 Task: Create a due date automation trigger when advanced on, on the monday of the week before a card is due add fields with custom field "Resume" set to a number greater than 1 and greater than 10 at 11:00 AM.
Action: Mouse moved to (1395, 112)
Screenshot: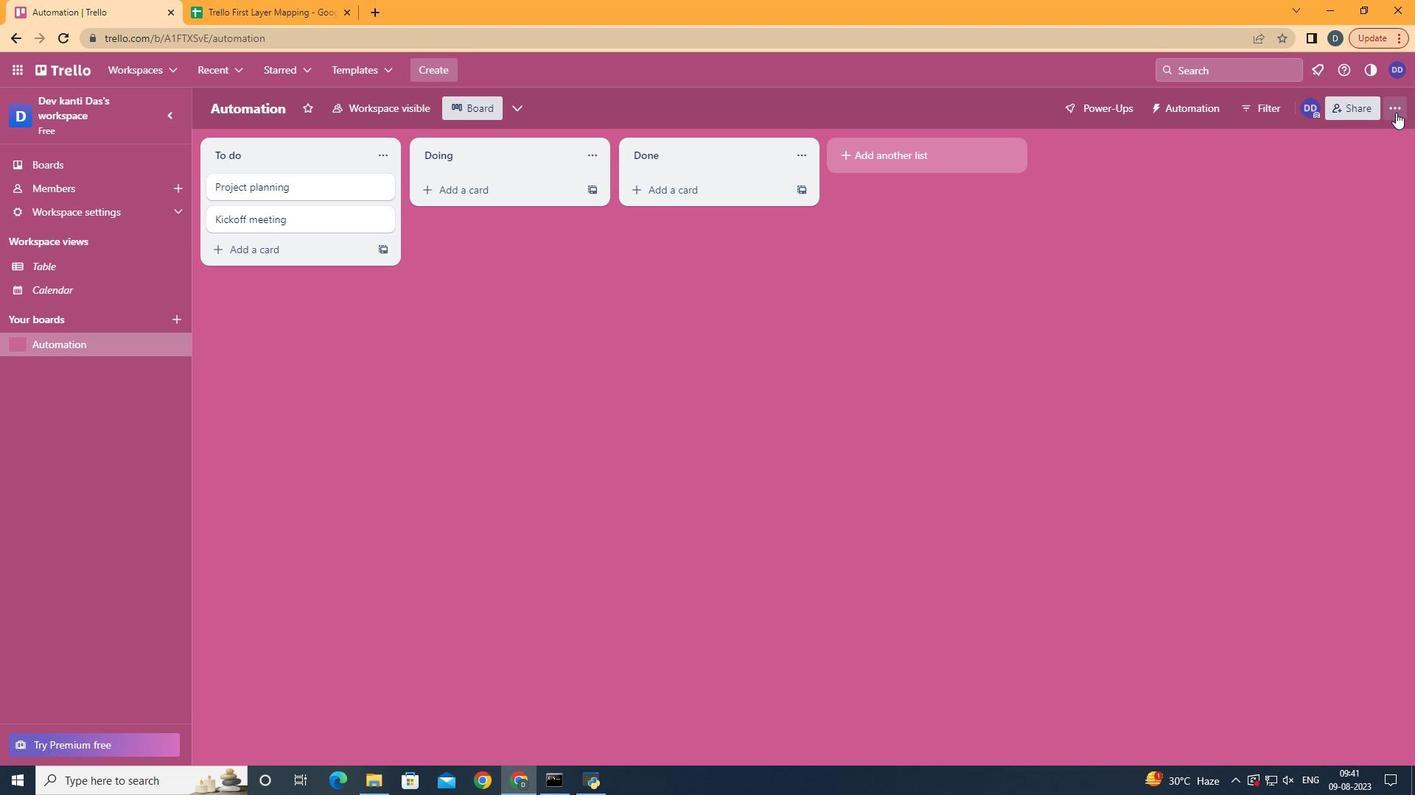 
Action: Mouse pressed left at (1395, 112)
Screenshot: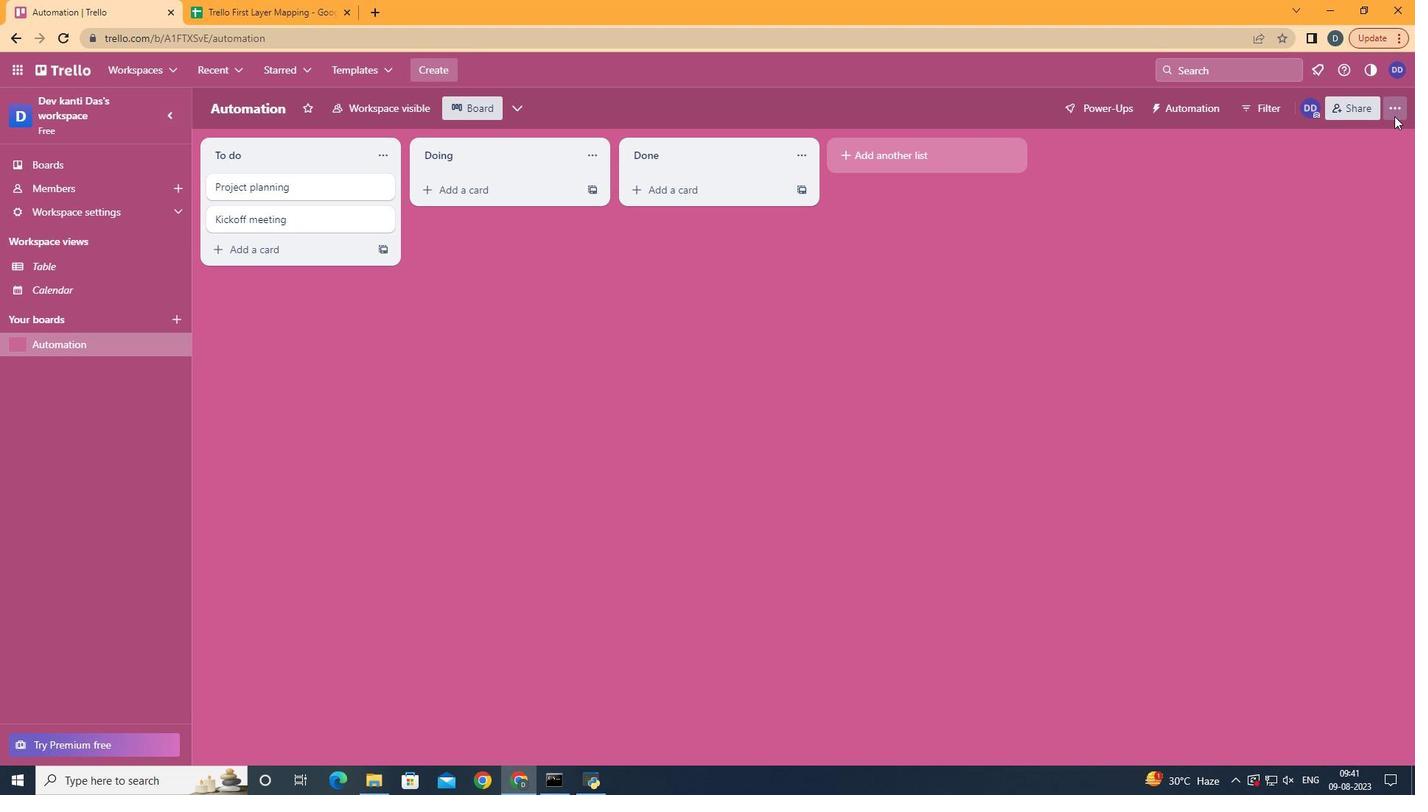 
Action: Mouse moved to (1288, 332)
Screenshot: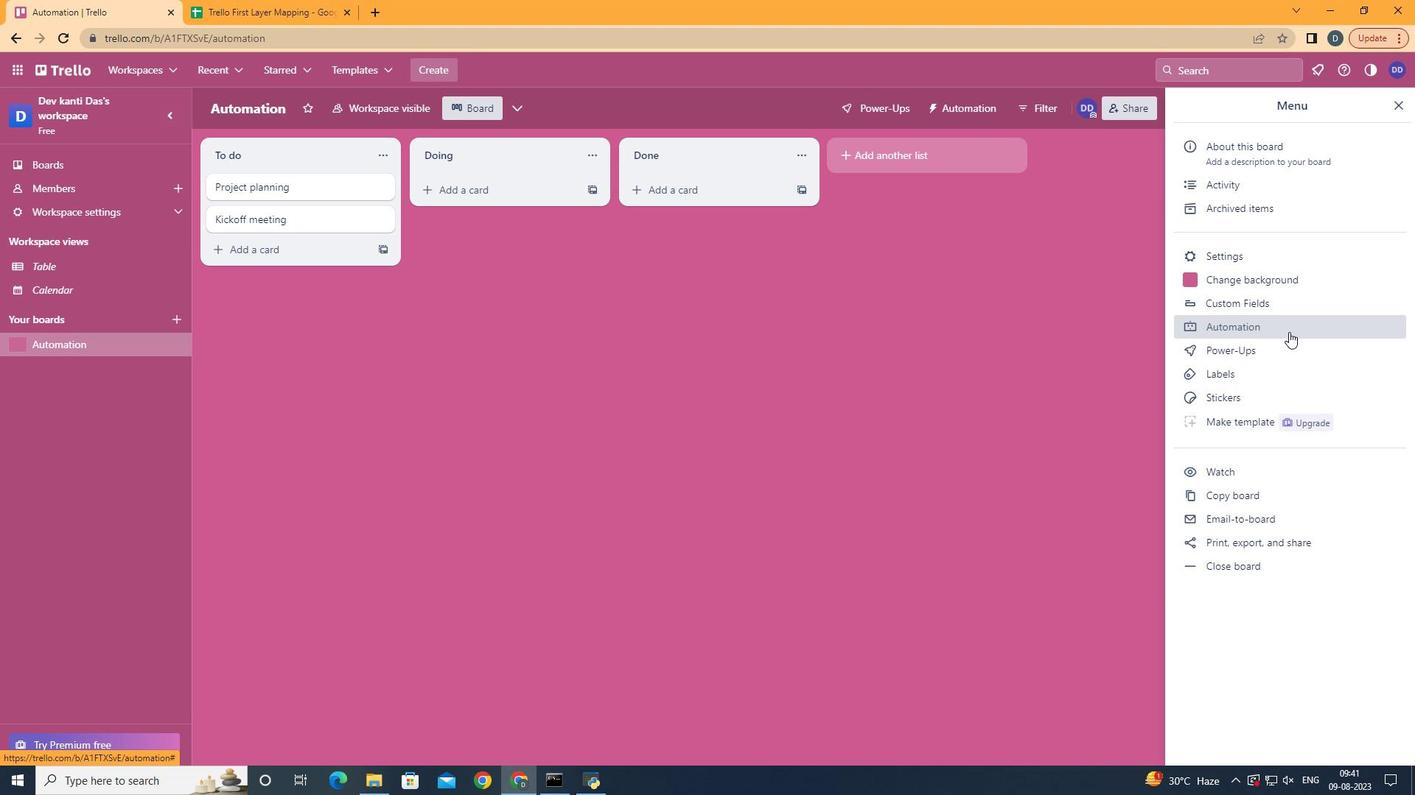 
Action: Mouse pressed left at (1288, 332)
Screenshot: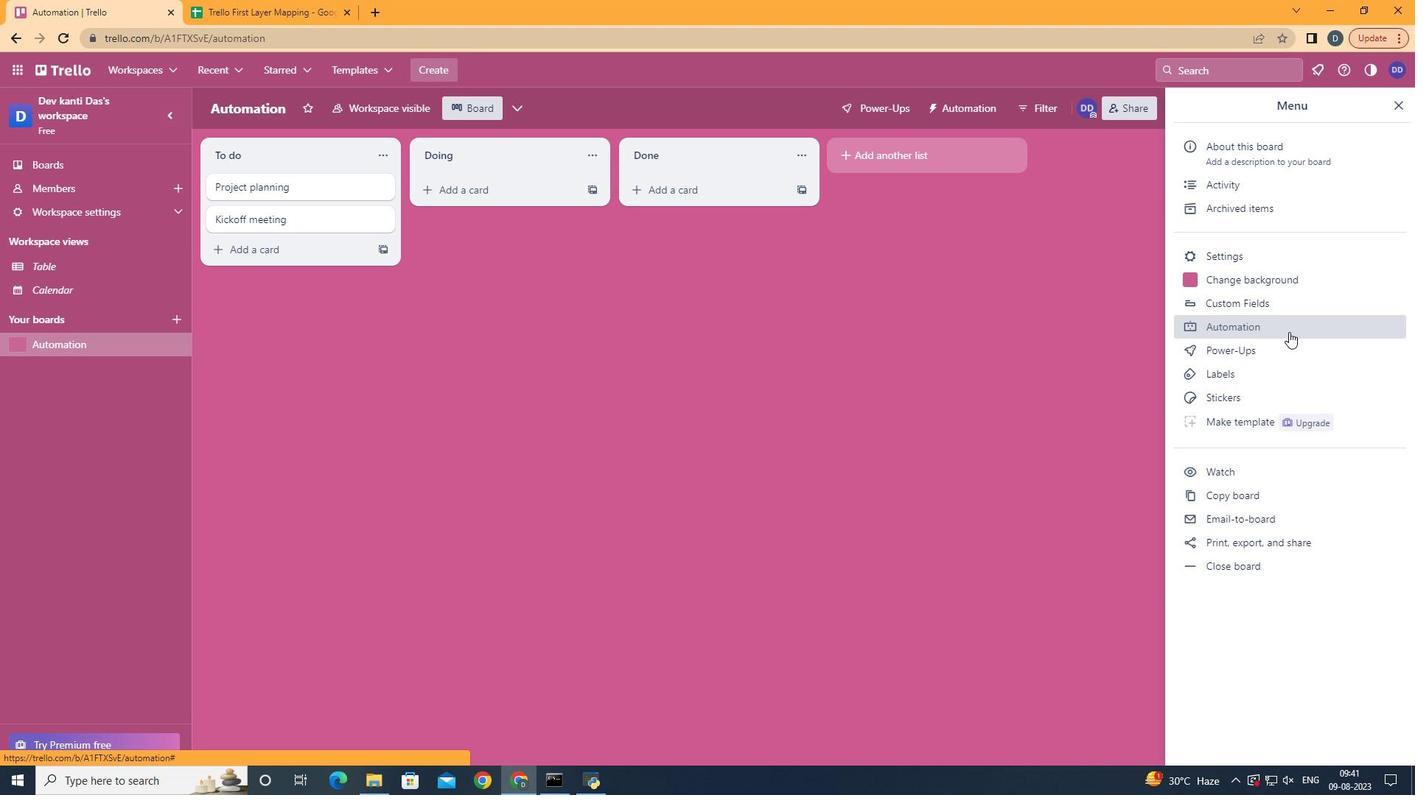
Action: Mouse moved to (268, 297)
Screenshot: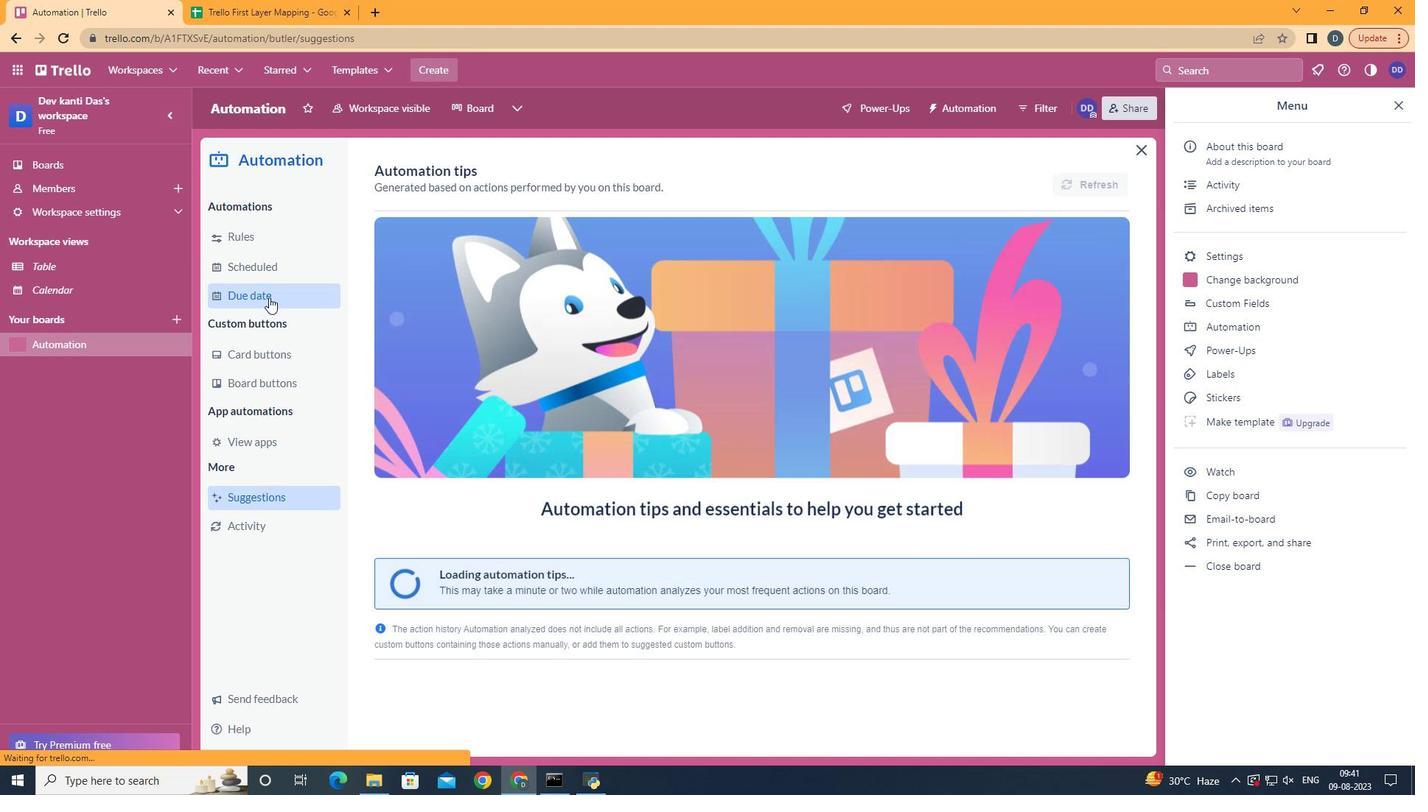 
Action: Mouse pressed left at (268, 297)
Screenshot: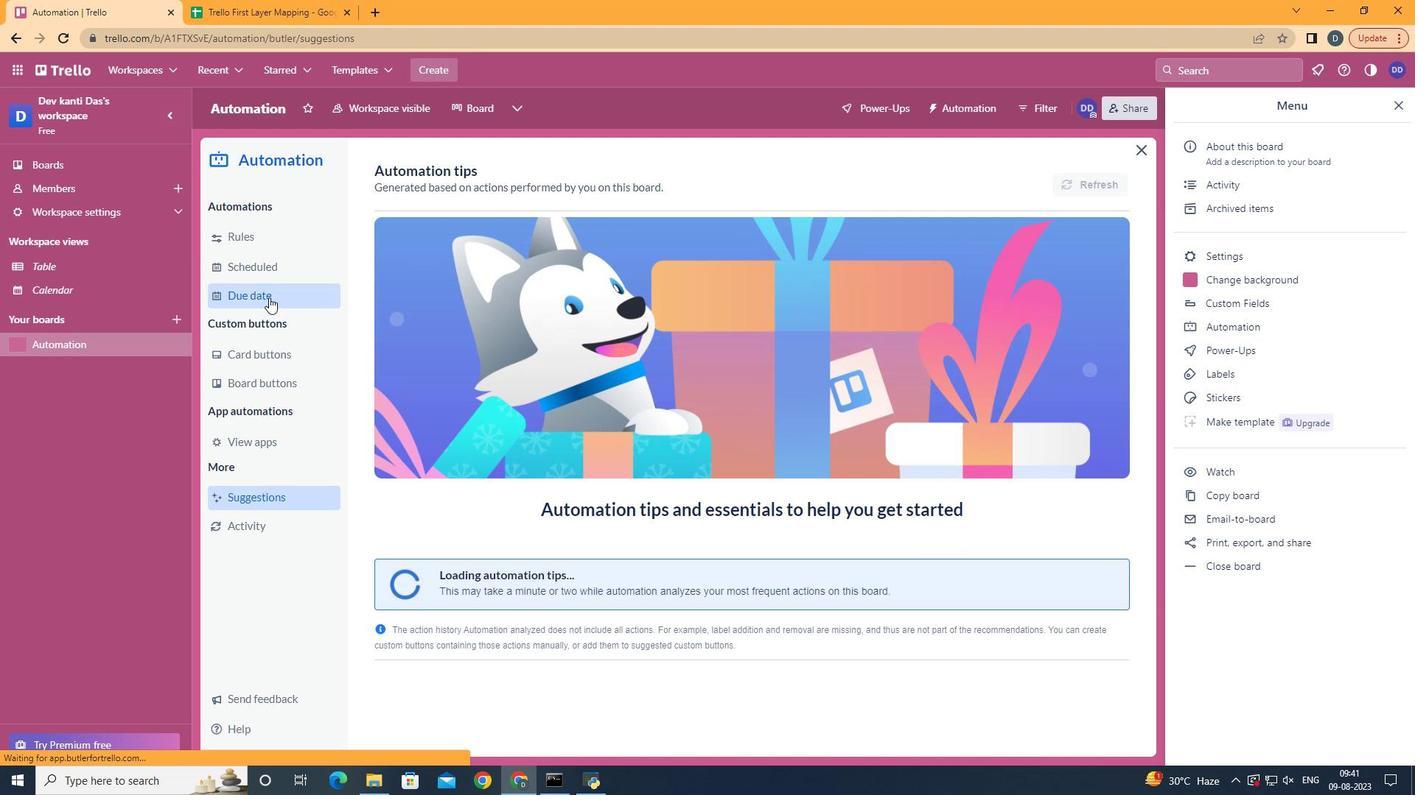 
Action: Mouse moved to (1033, 173)
Screenshot: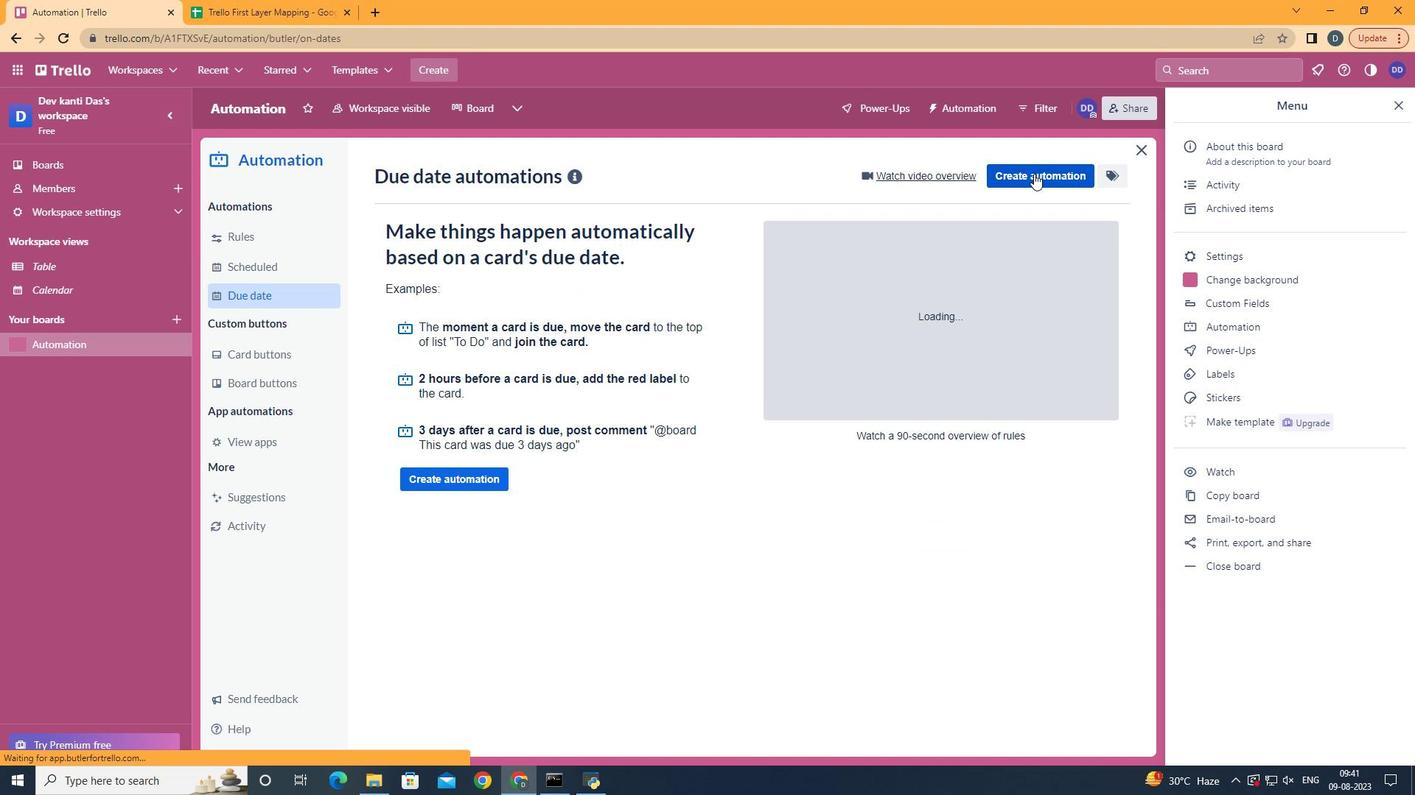 
Action: Mouse pressed left at (1033, 173)
Screenshot: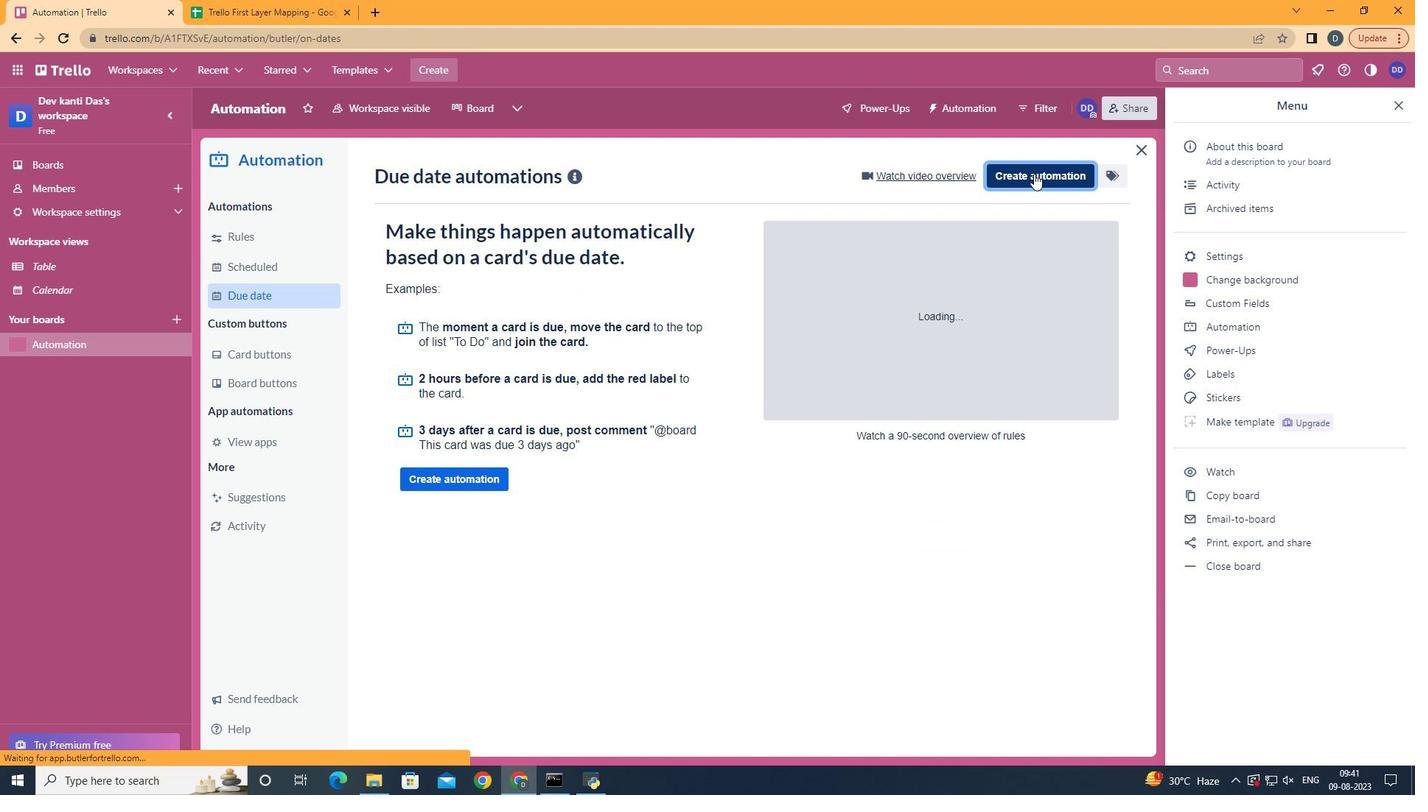 
Action: Mouse moved to (741, 308)
Screenshot: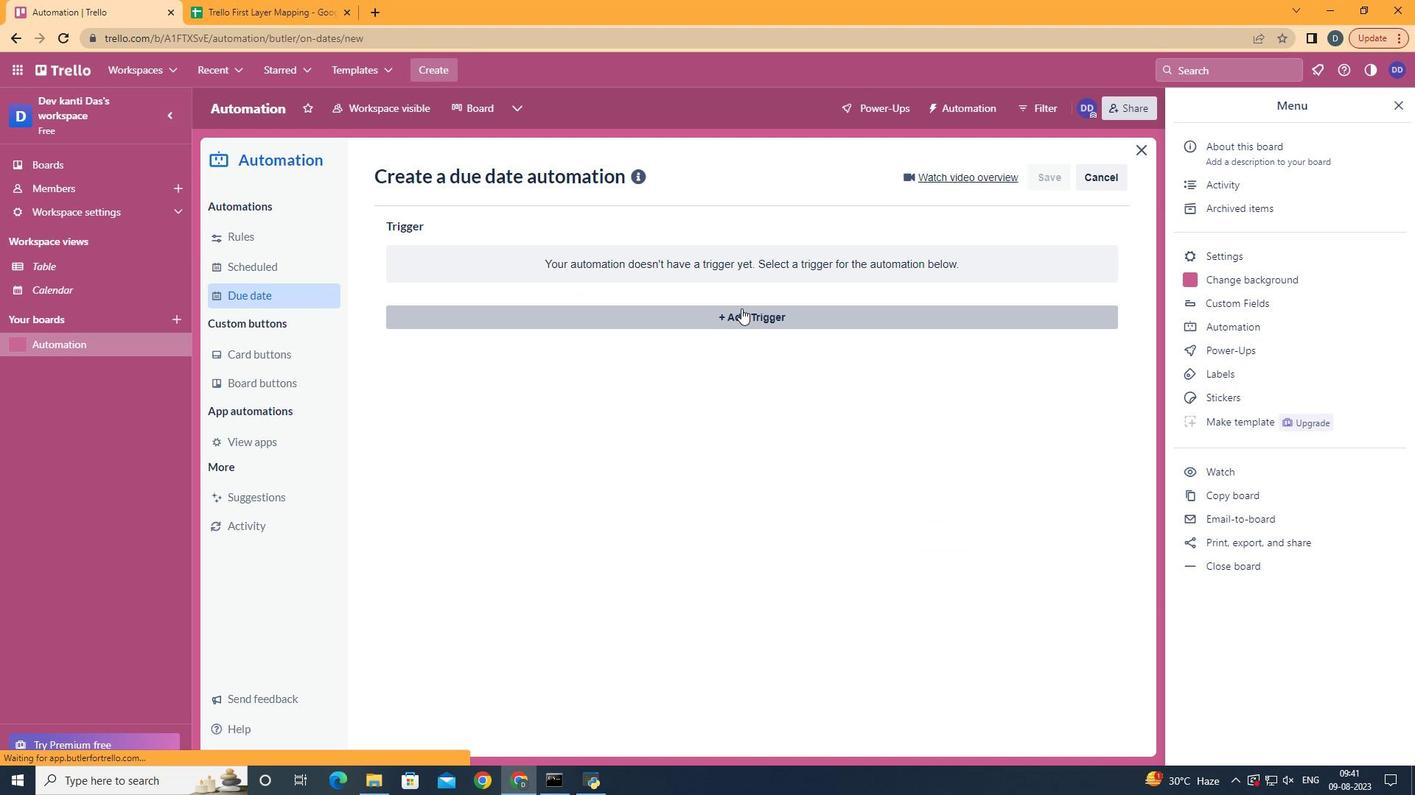 
Action: Mouse pressed left at (741, 308)
Screenshot: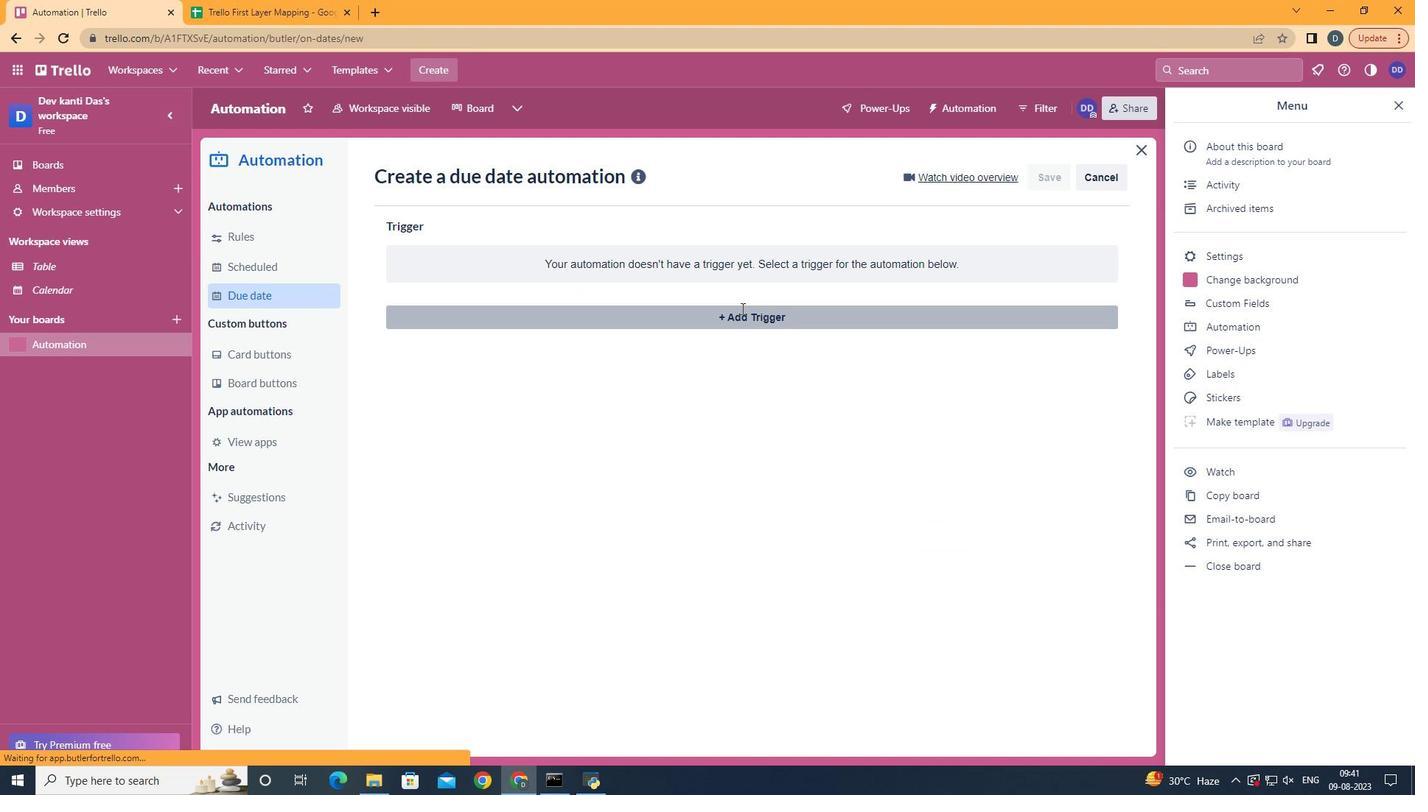 
Action: Mouse moved to (511, 713)
Screenshot: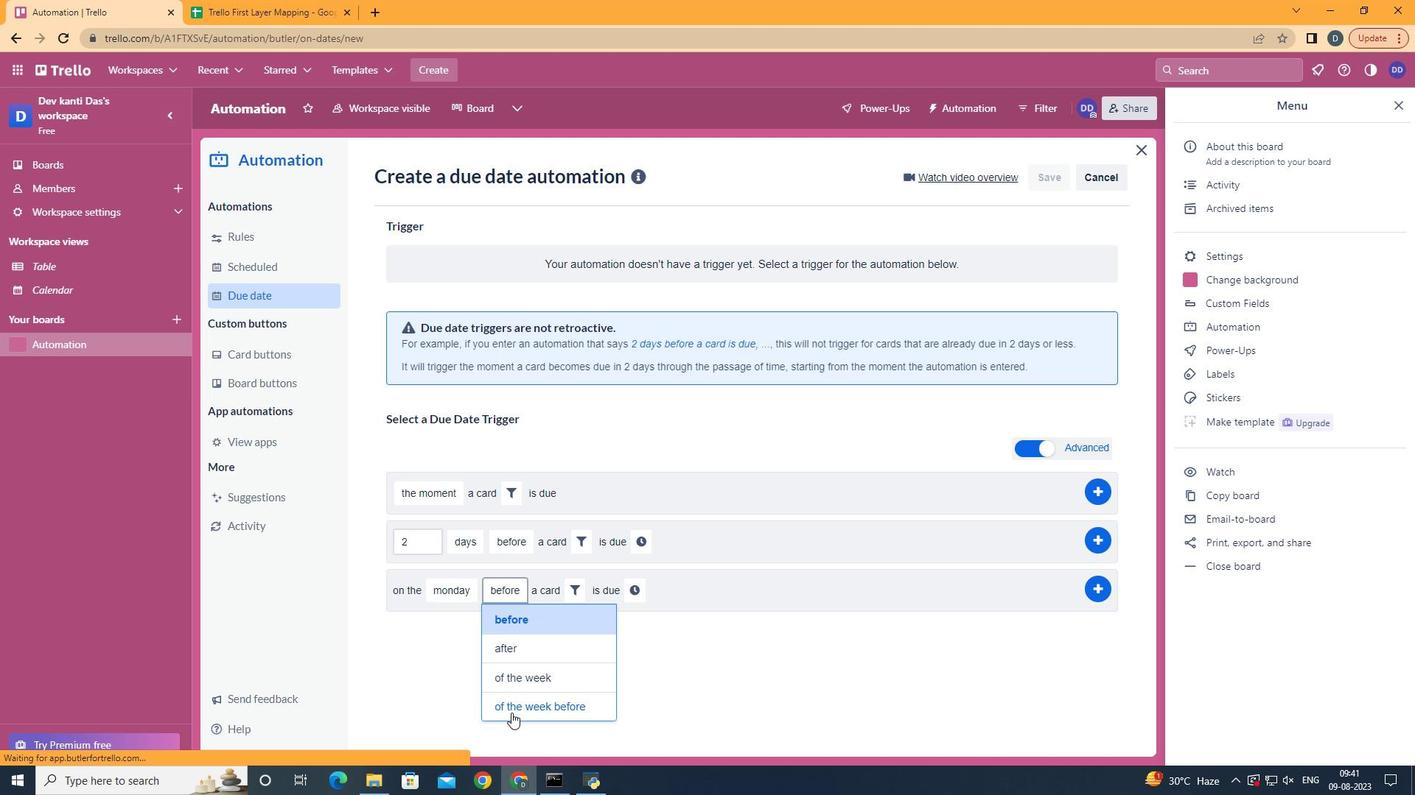 
Action: Mouse pressed left at (511, 713)
Screenshot: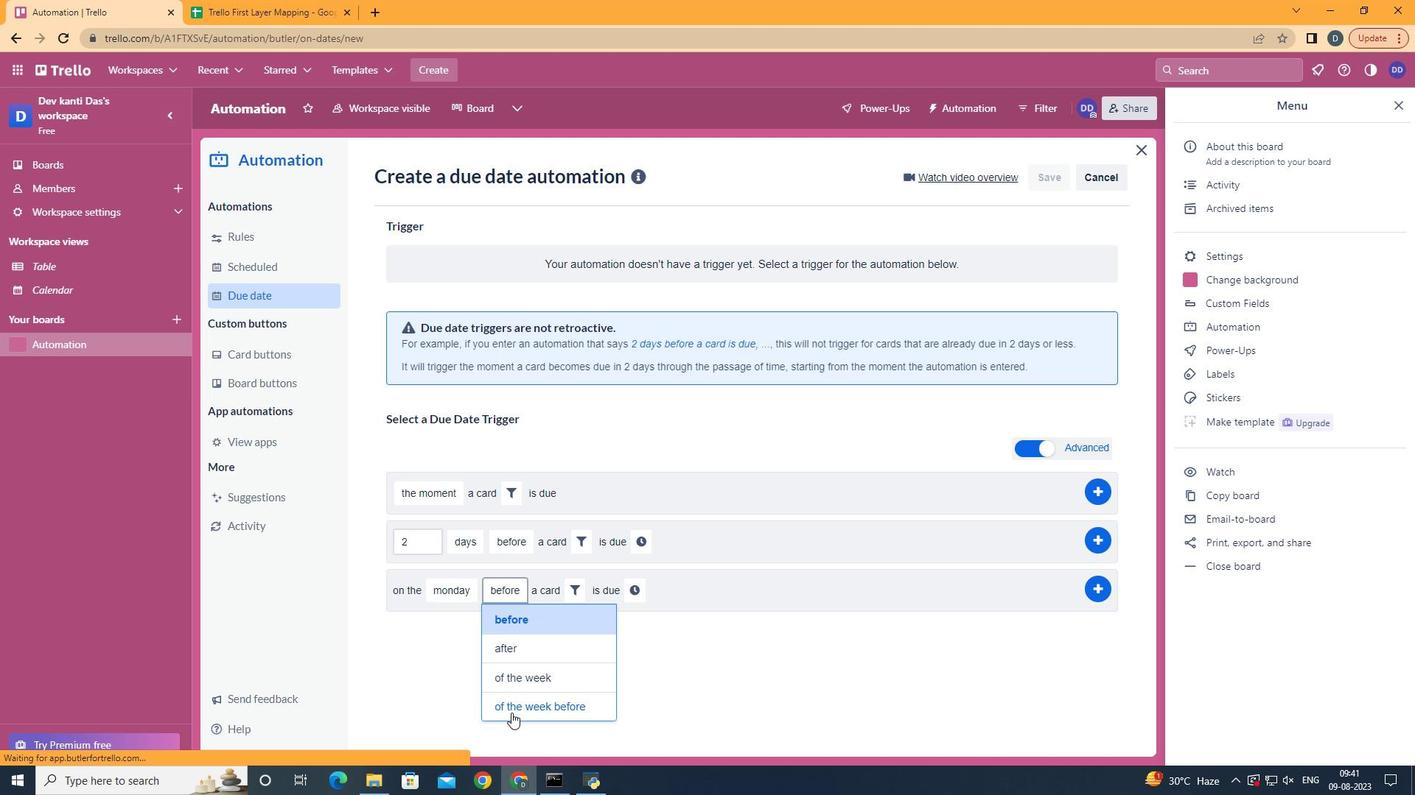
Action: Mouse moved to (634, 597)
Screenshot: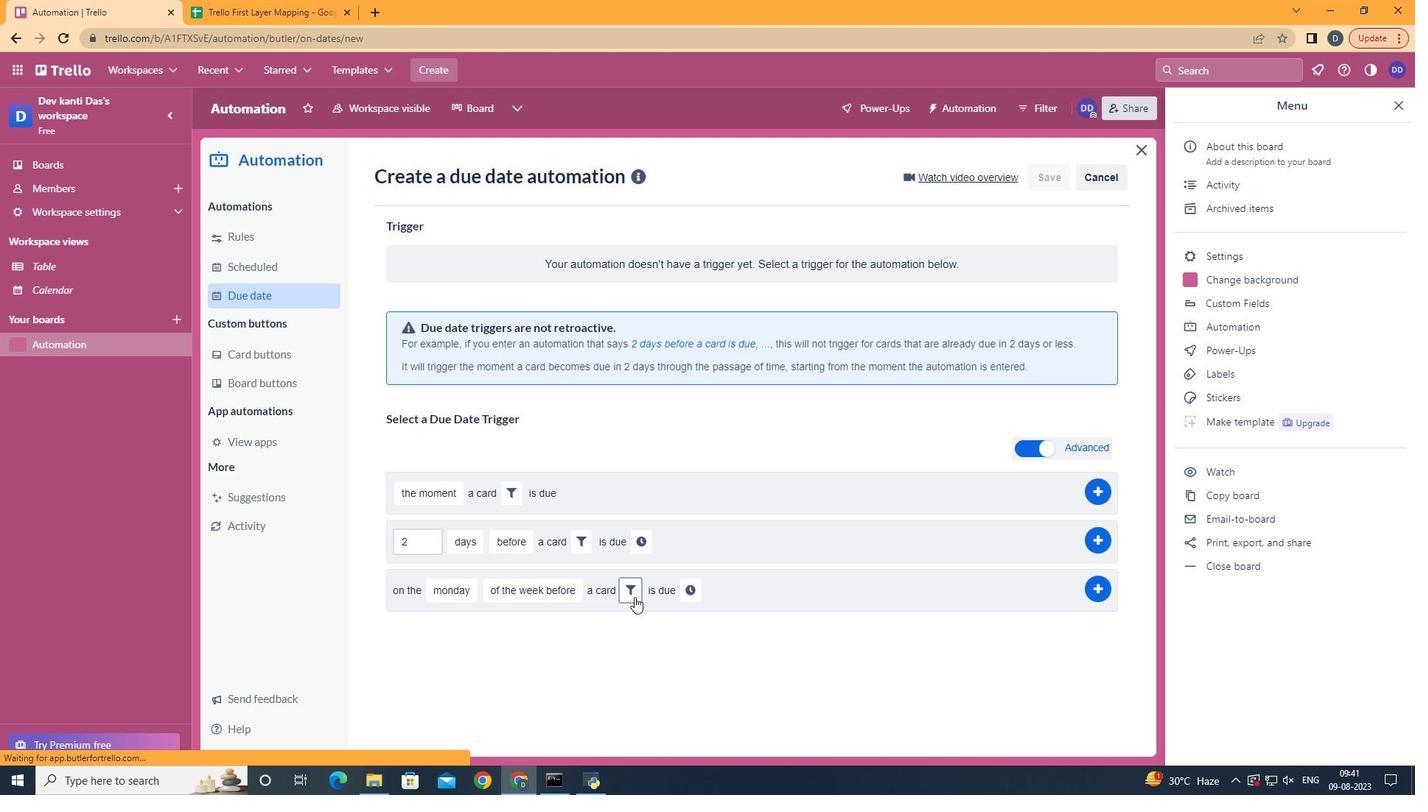 
Action: Mouse pressed left at (634, 597)
Screenshot: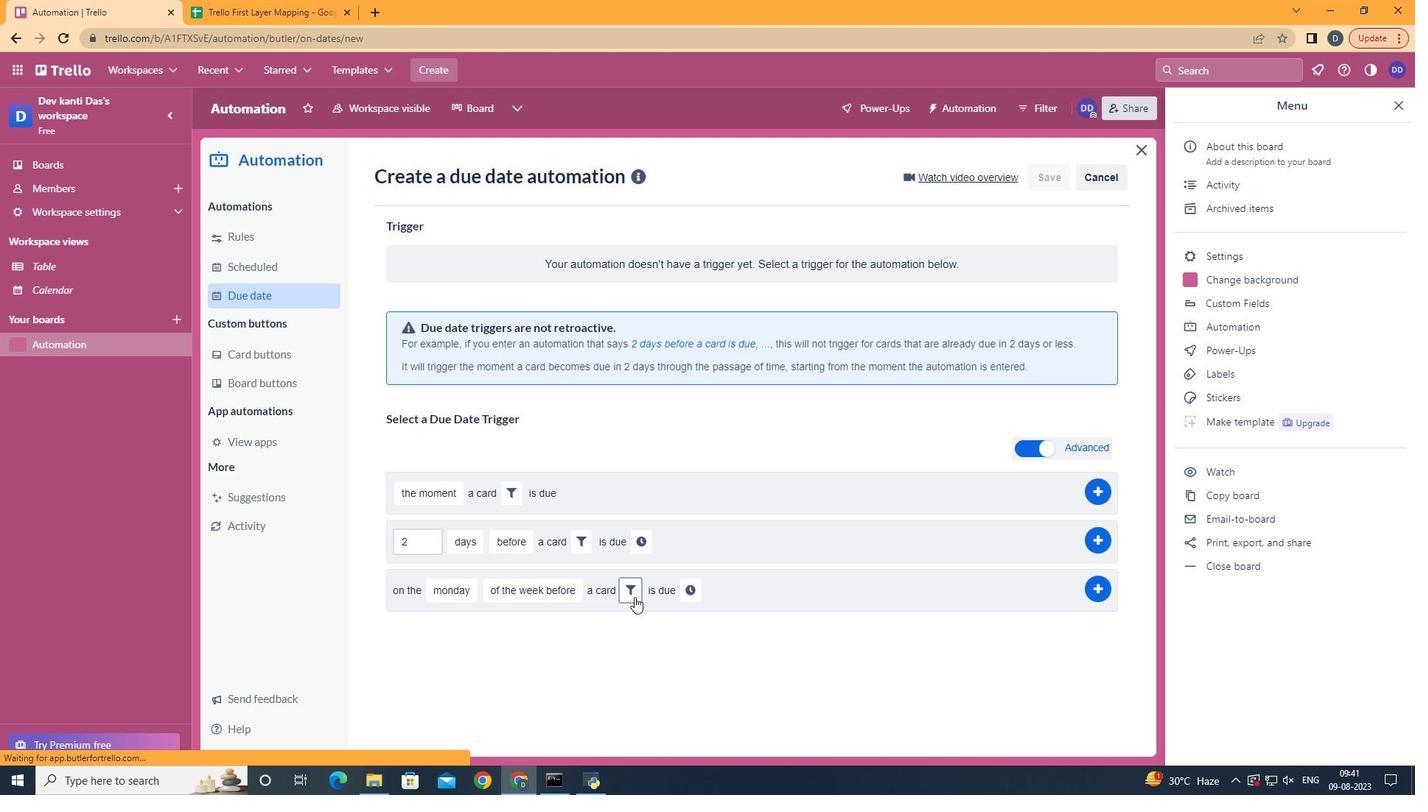 
Action: Mouse moved to (863, 636)
Screenshot: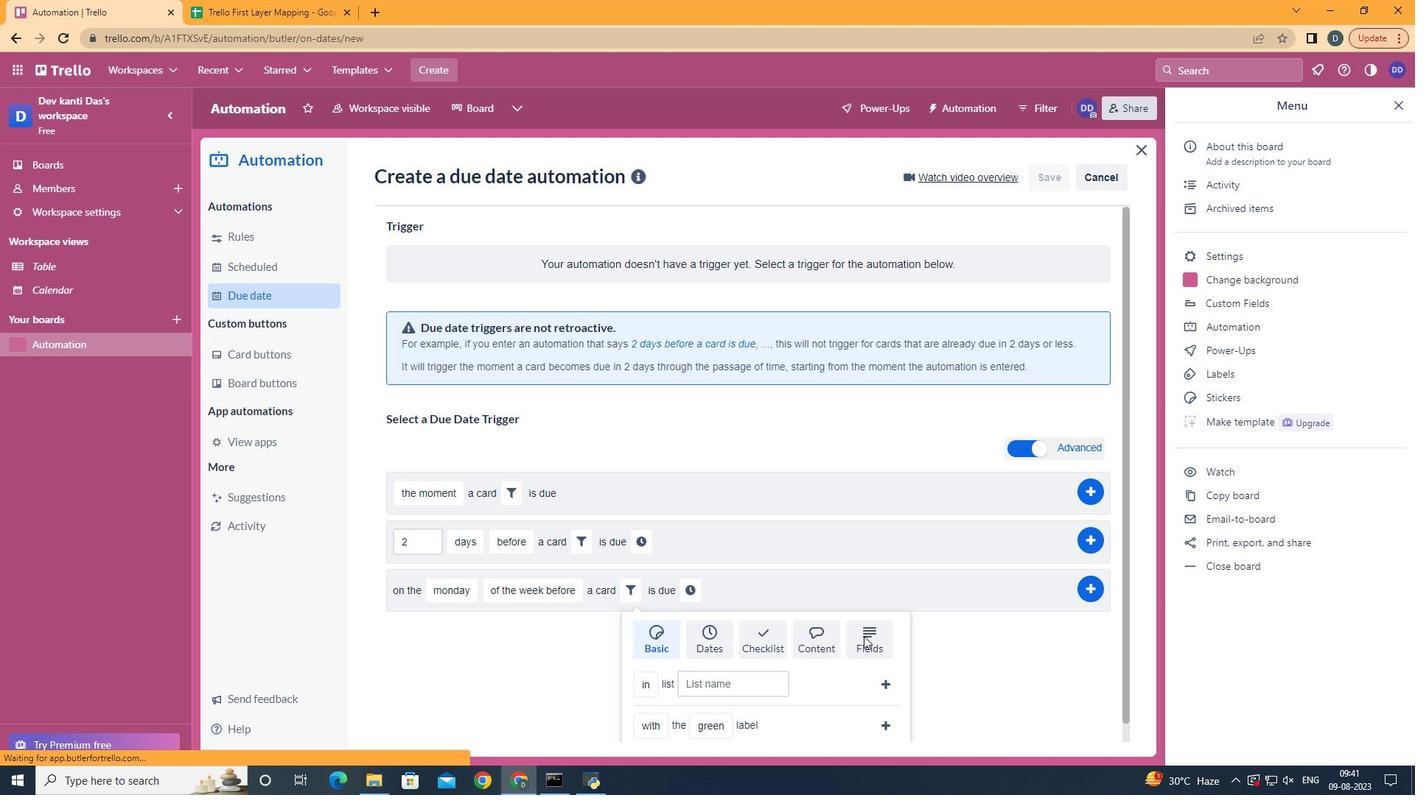 
Action: Mouse pressed left at (863, 636)
Screenshot: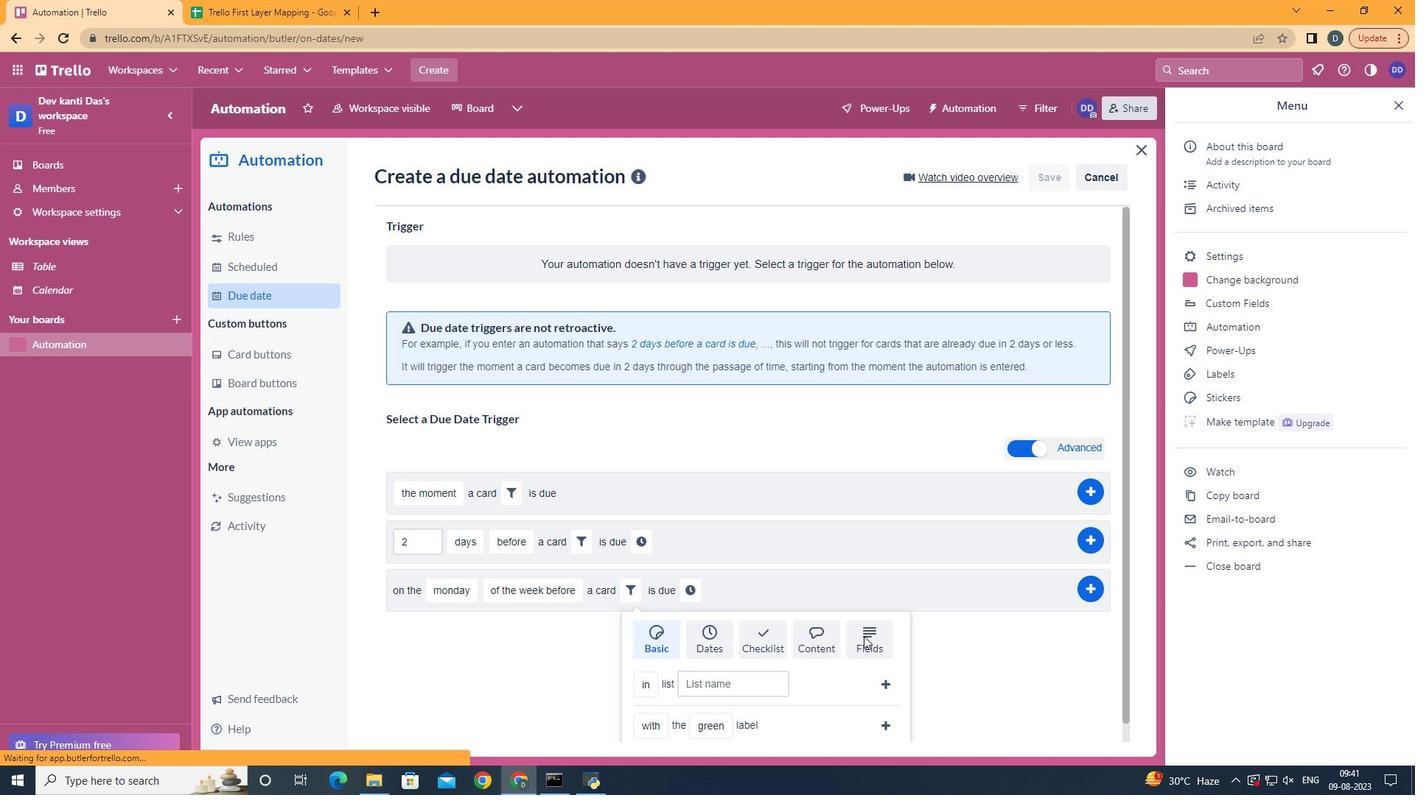 
Action: Mouse moved to (863, 636)
Screenshot: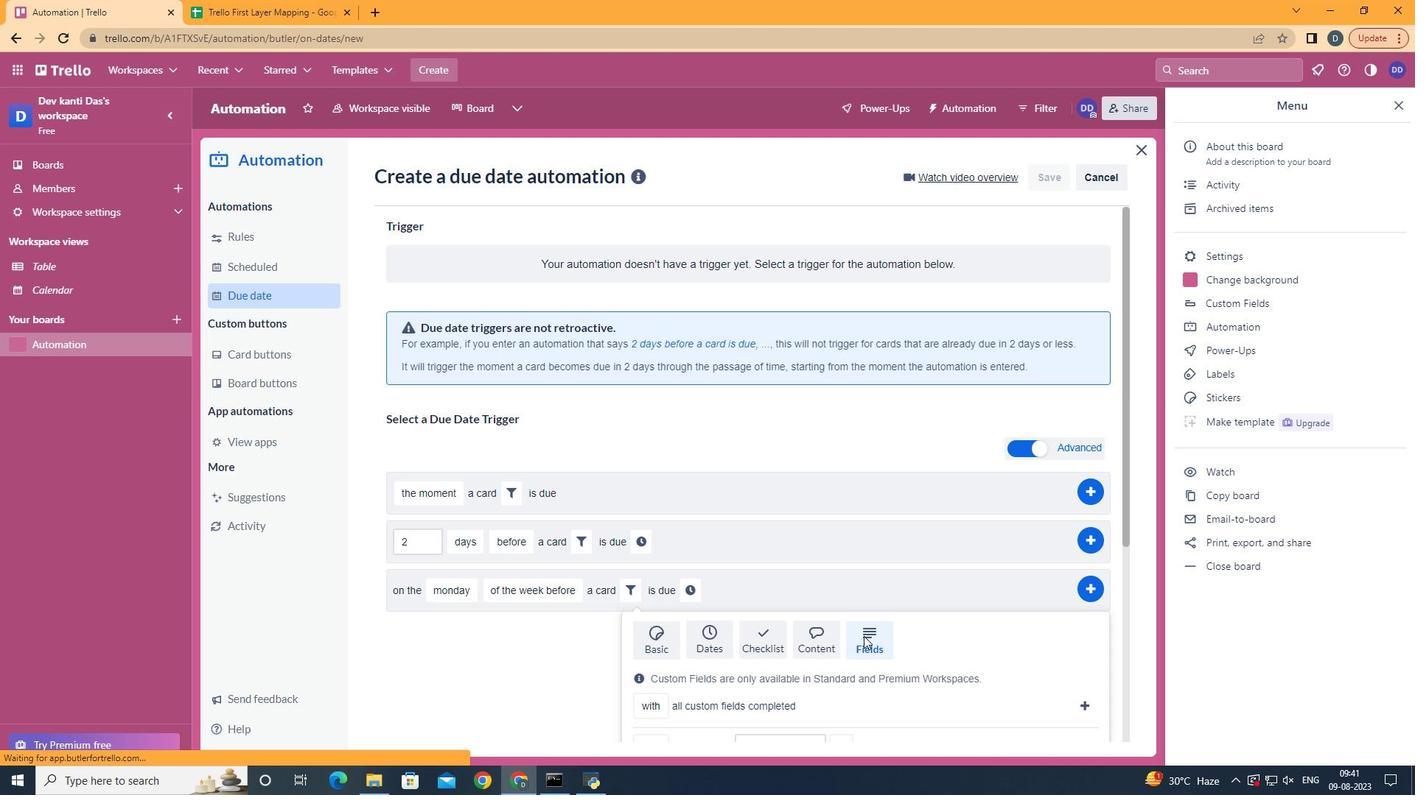 
Action: Mouse scrolled (863, 636) with delta (0, 0)
Screenshot: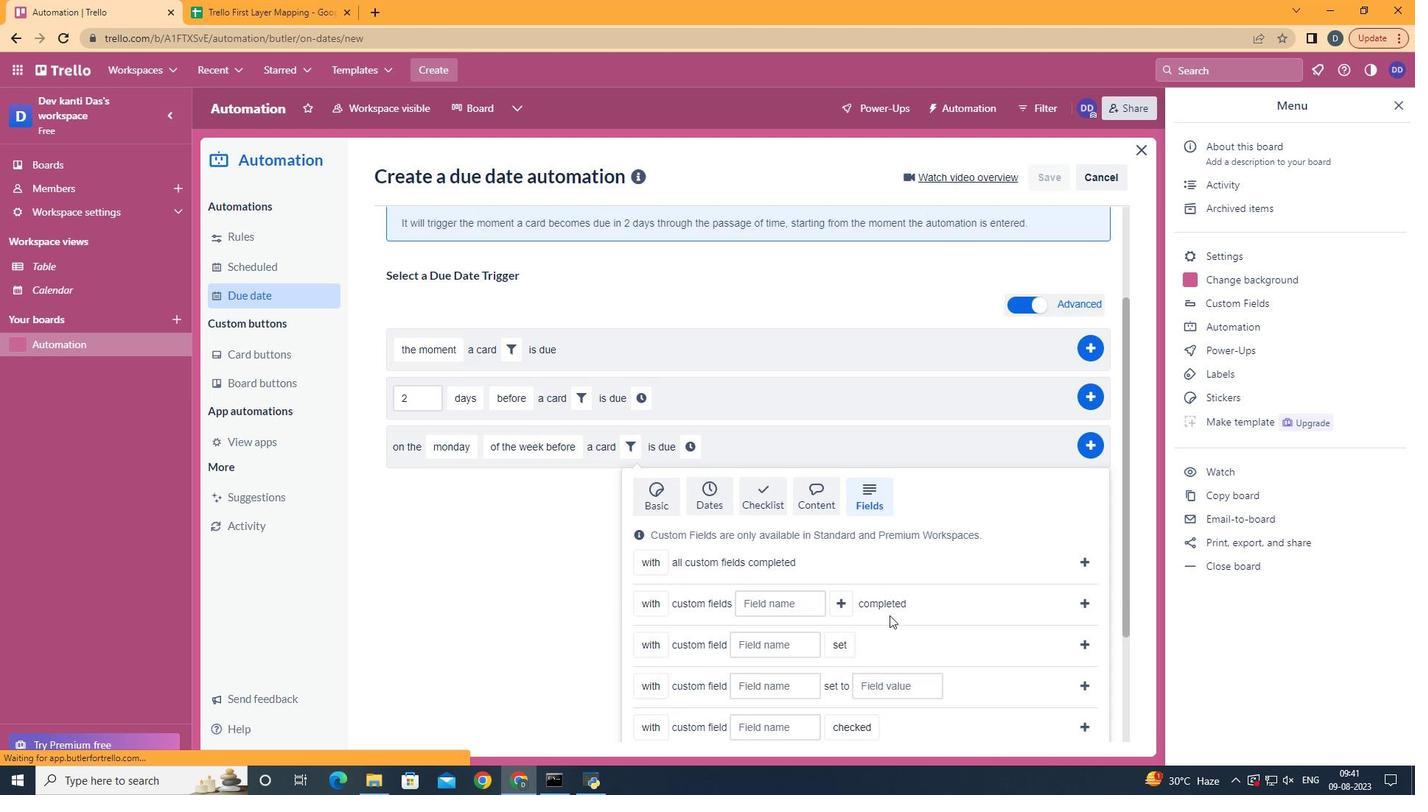 
Action: Mouse scrolled (863, 636) with delta (0, 0)
Screenshot: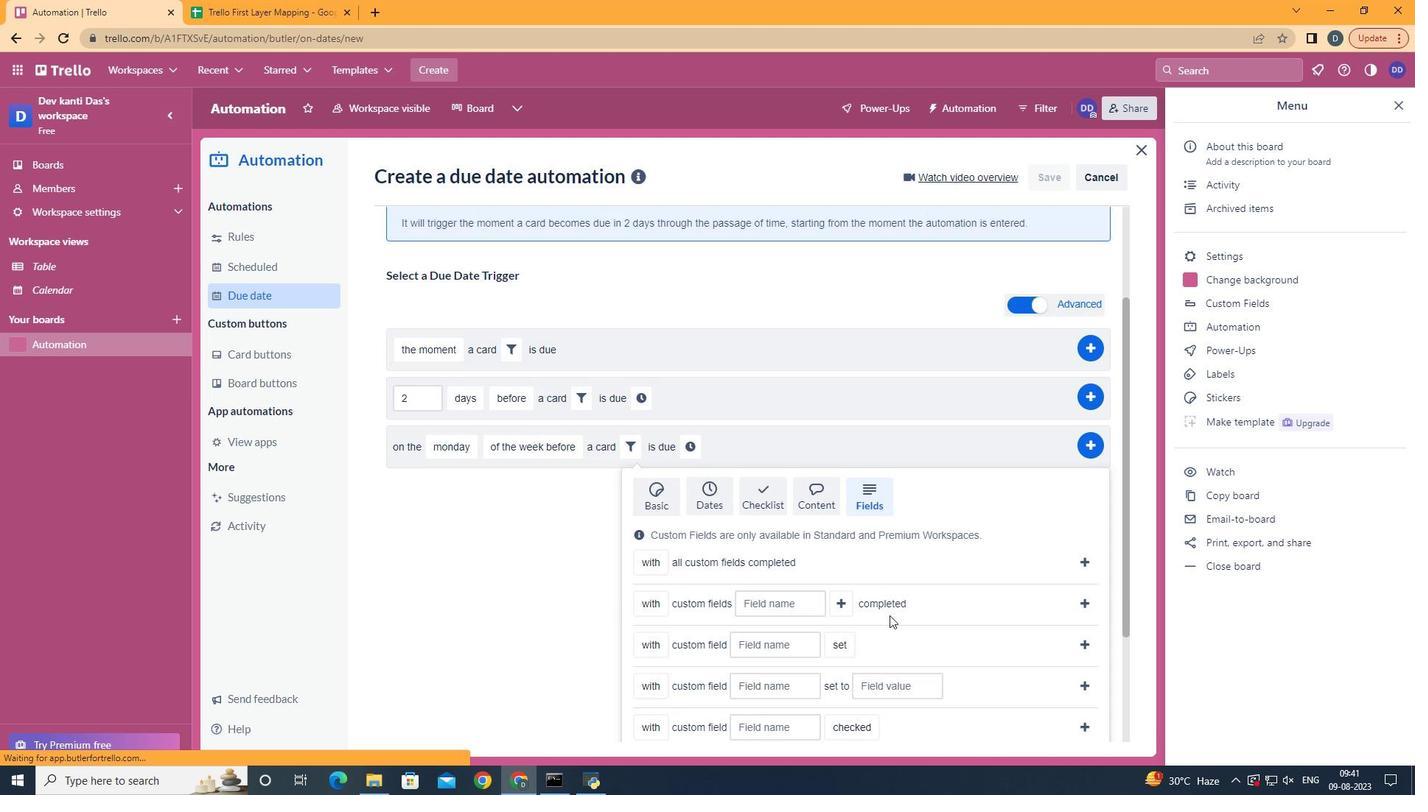 
Action: Mouse scrolled (863, 636) with delta (0, 0)
Screenshot: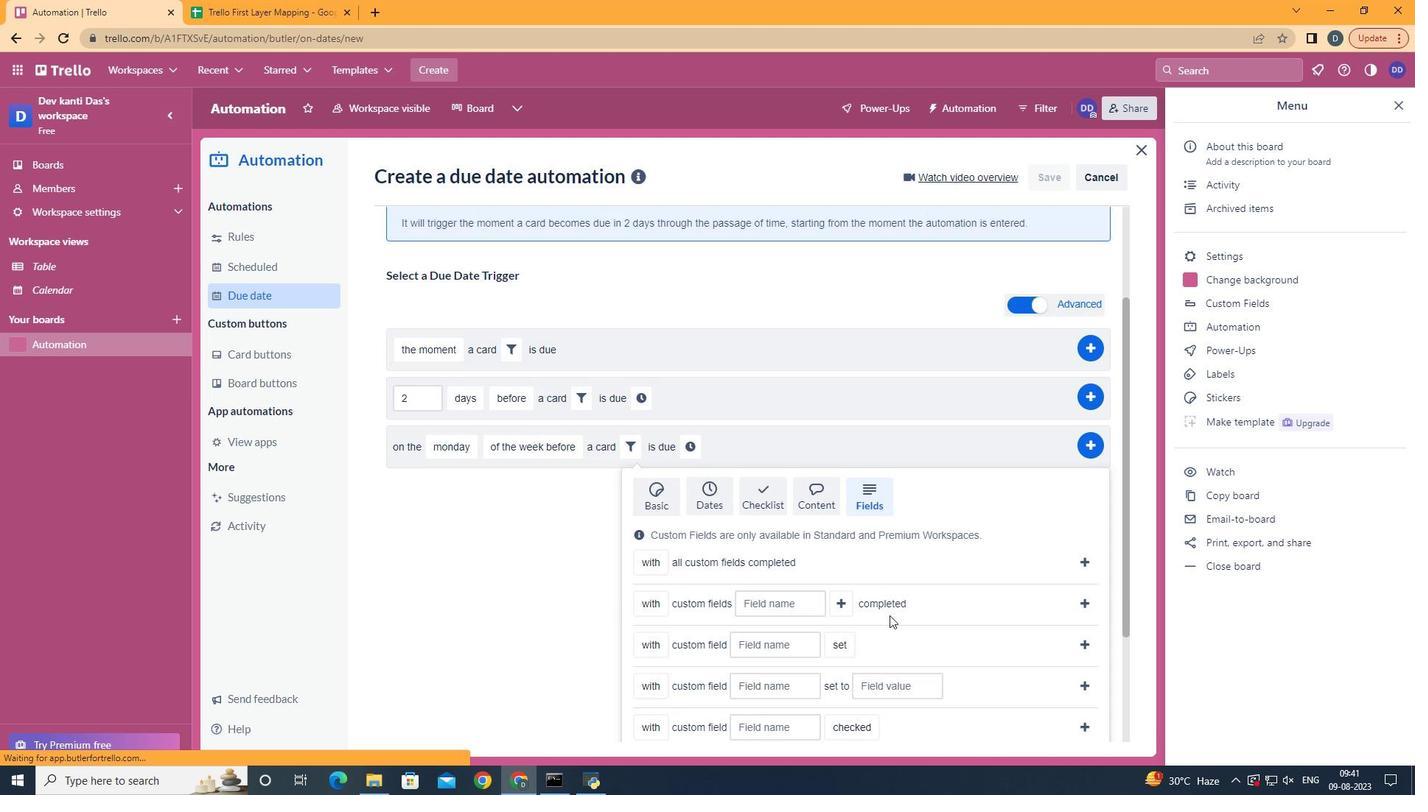 
Action: Mouse scrolled (863, 636) with delta (0, 0)
Screenshot: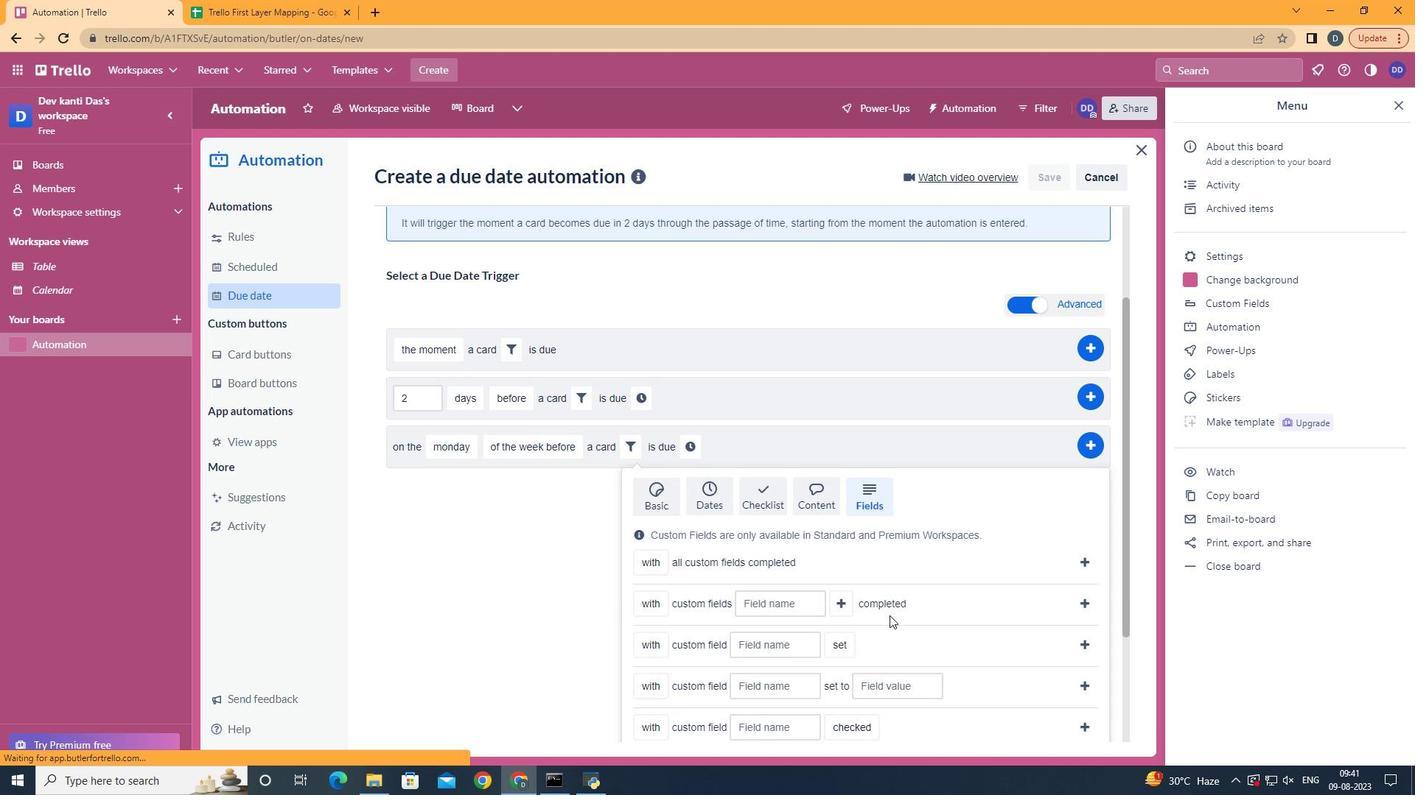 
Action: Mouse scrolled (863, 636) with delta (0, 0)
Screenshot: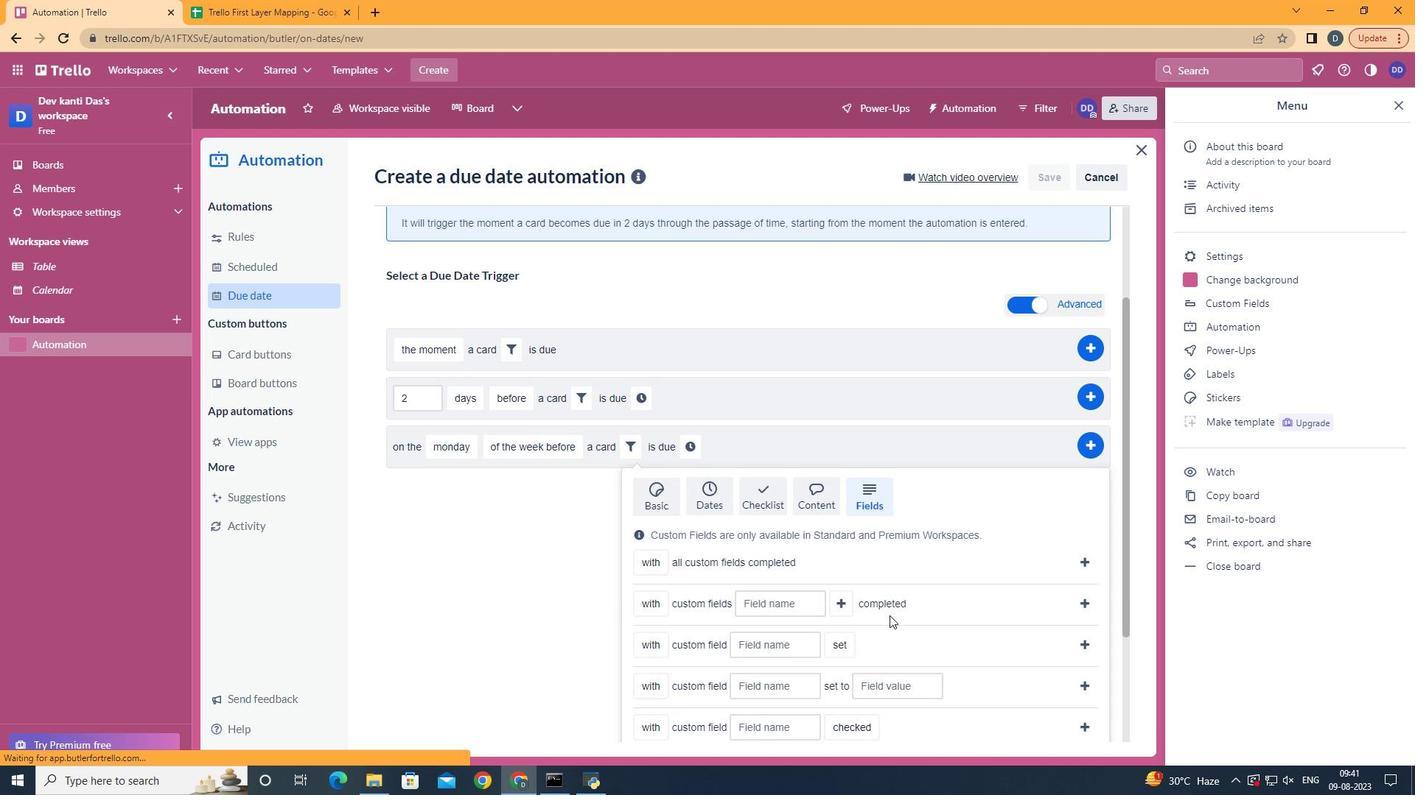 
Action: Mouse moved to (664, 622)
Screenshot: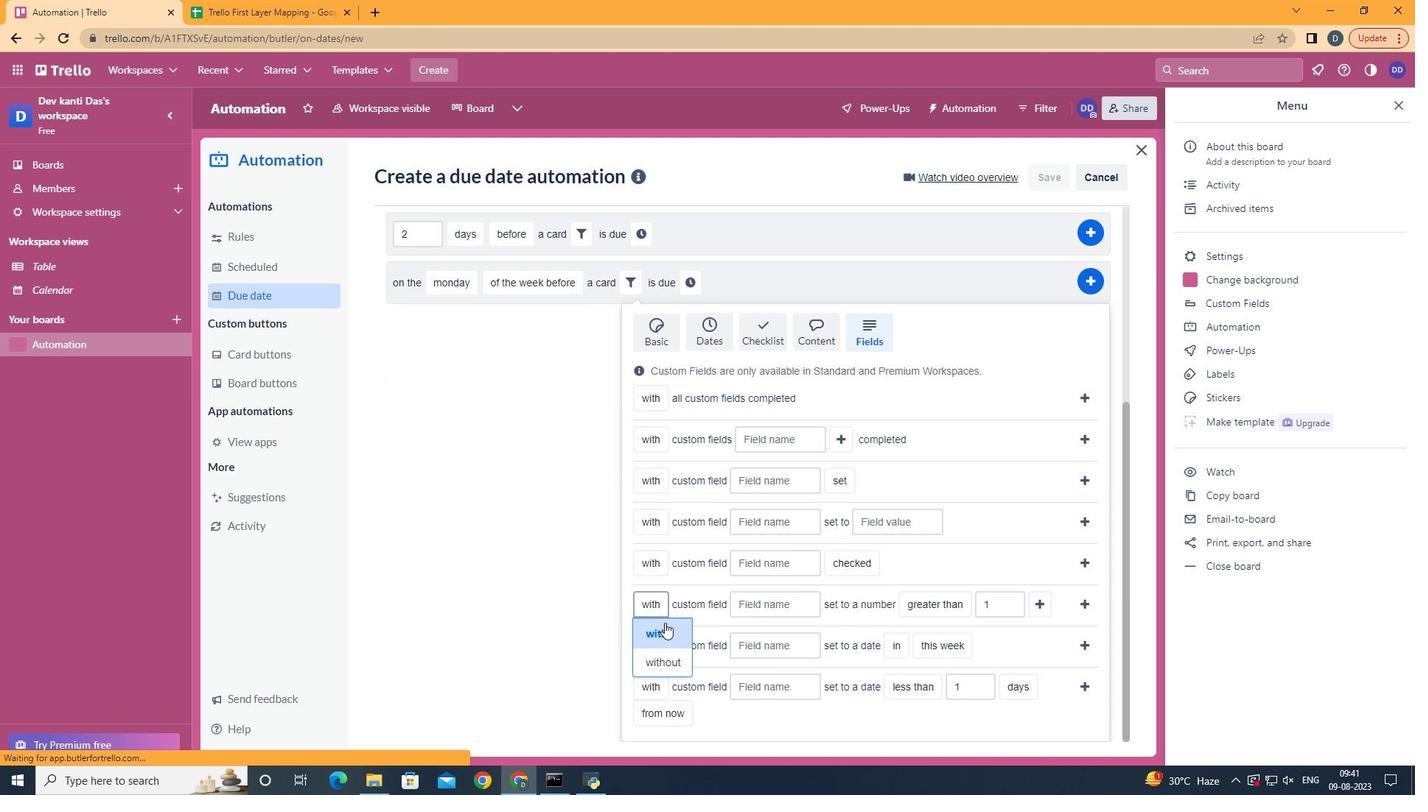 
Action: Mouse pressed left at (664, 622)
Screenshot: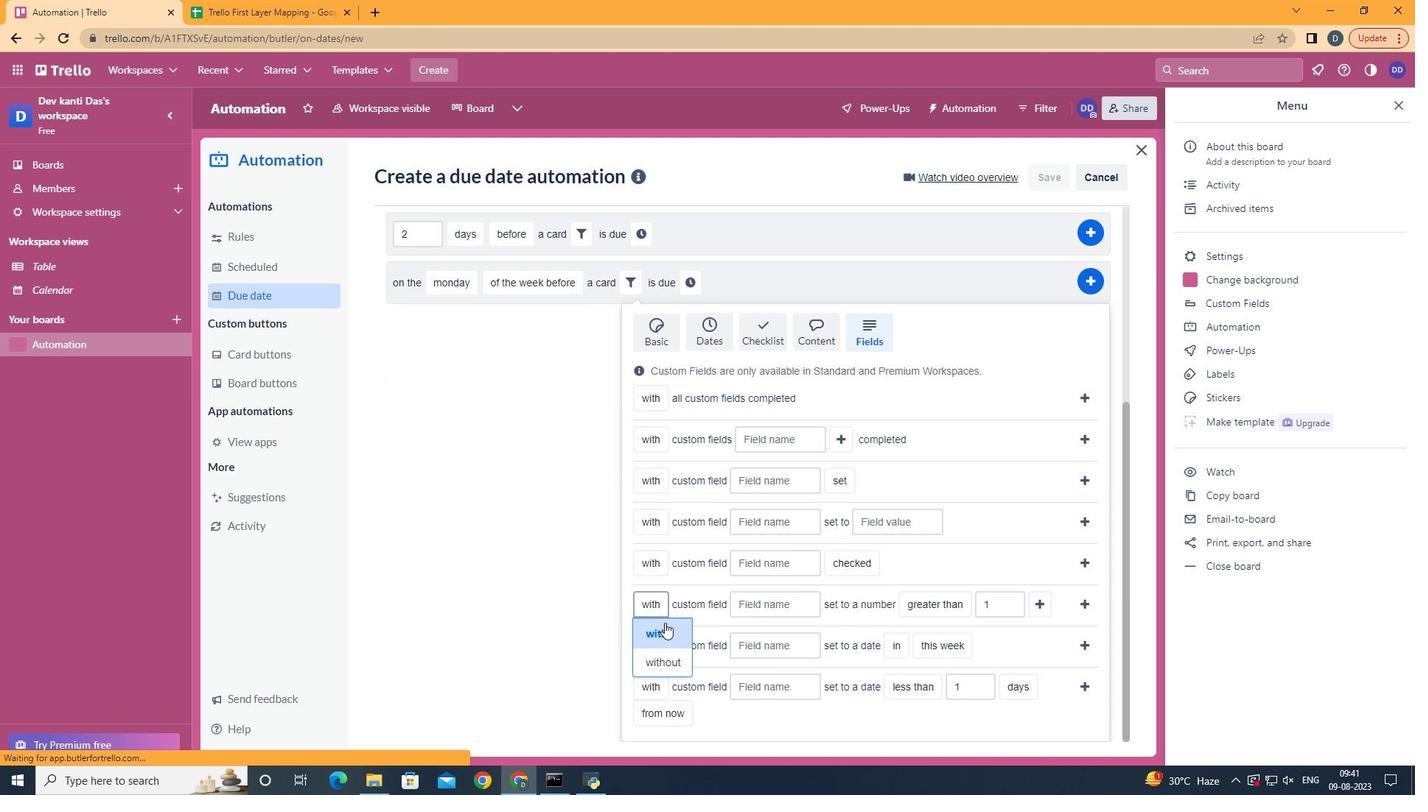 
Action: Mouse moved to (781, 604)
Screenshot: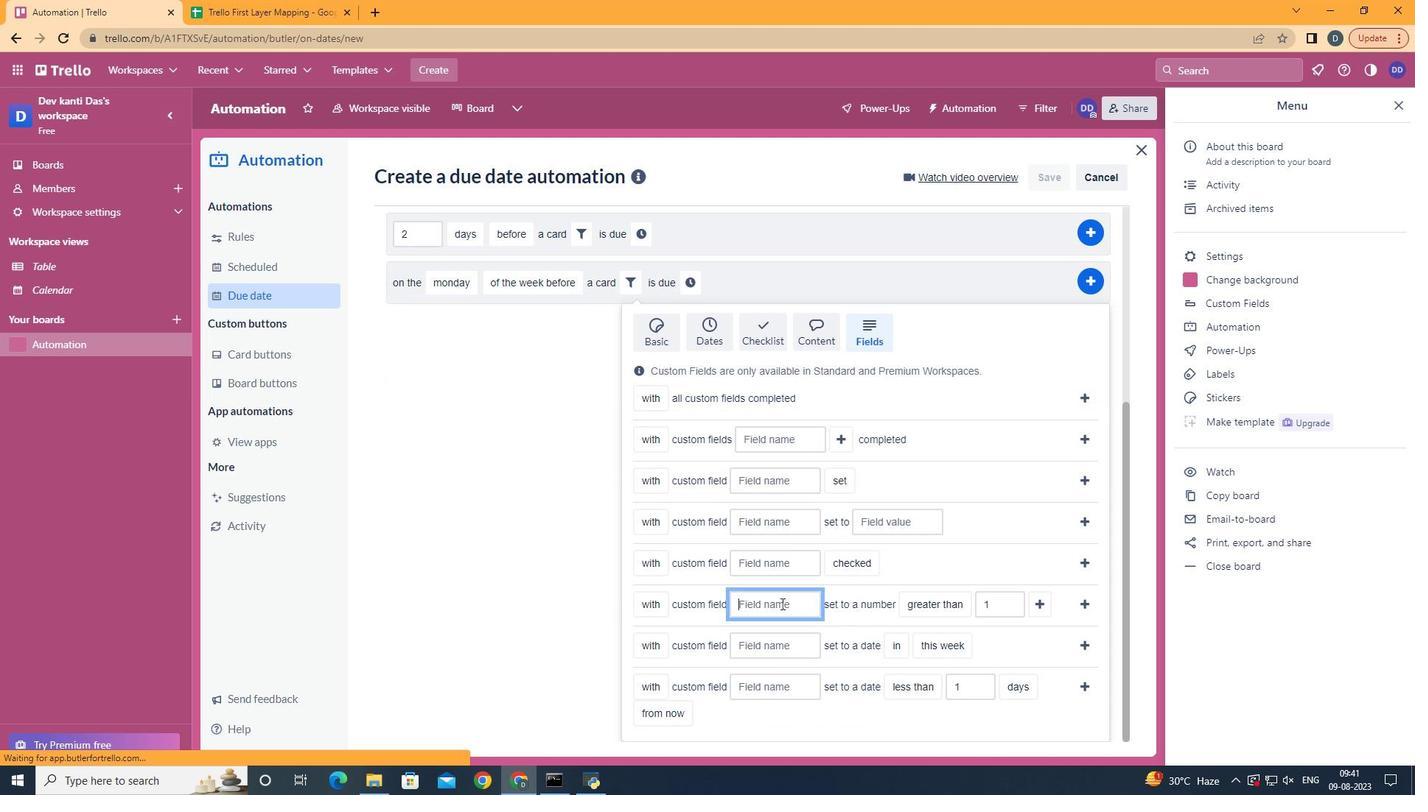 
Action: Mouse pressed left at (781, 604)
Screenshot: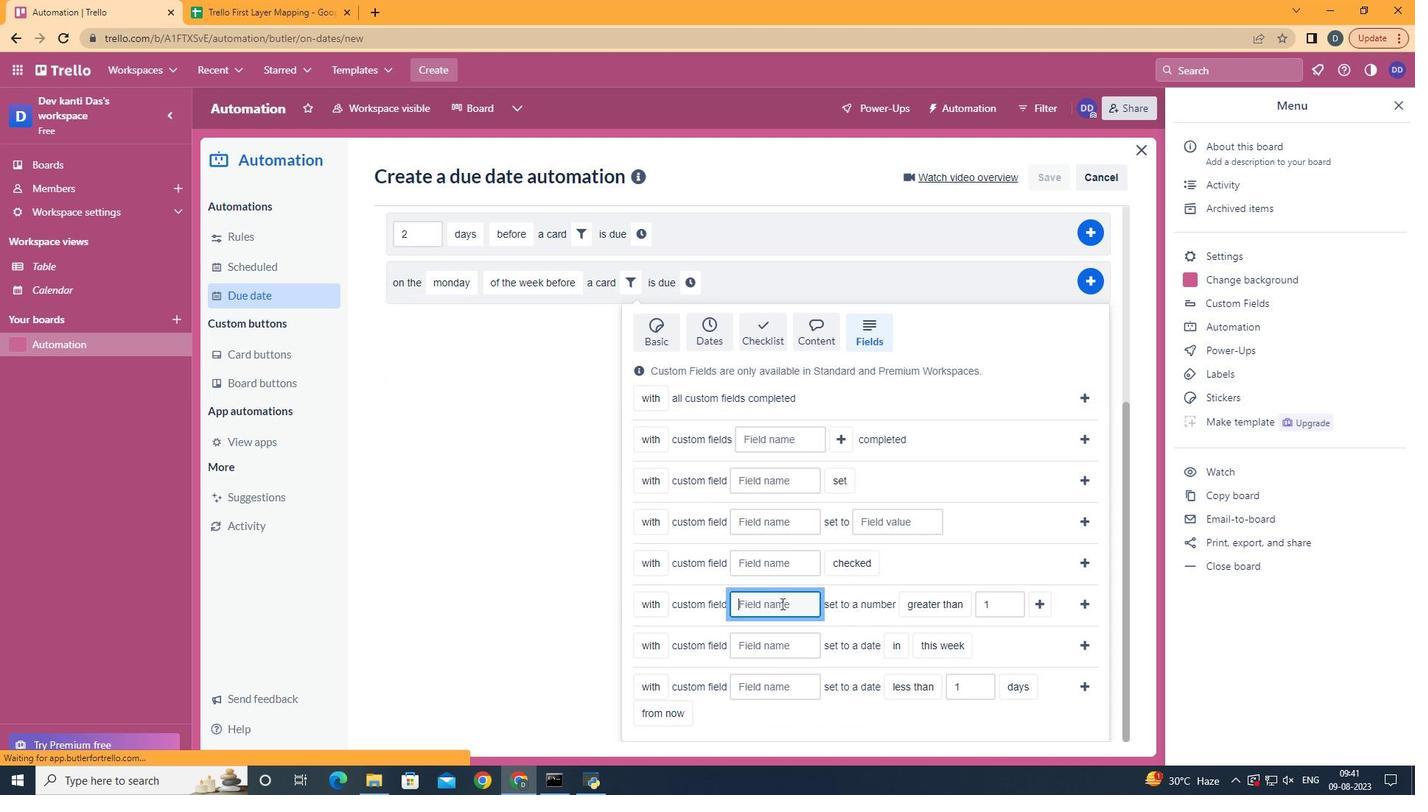 
Action: Mouse moved to (781, 604)
Screenshot: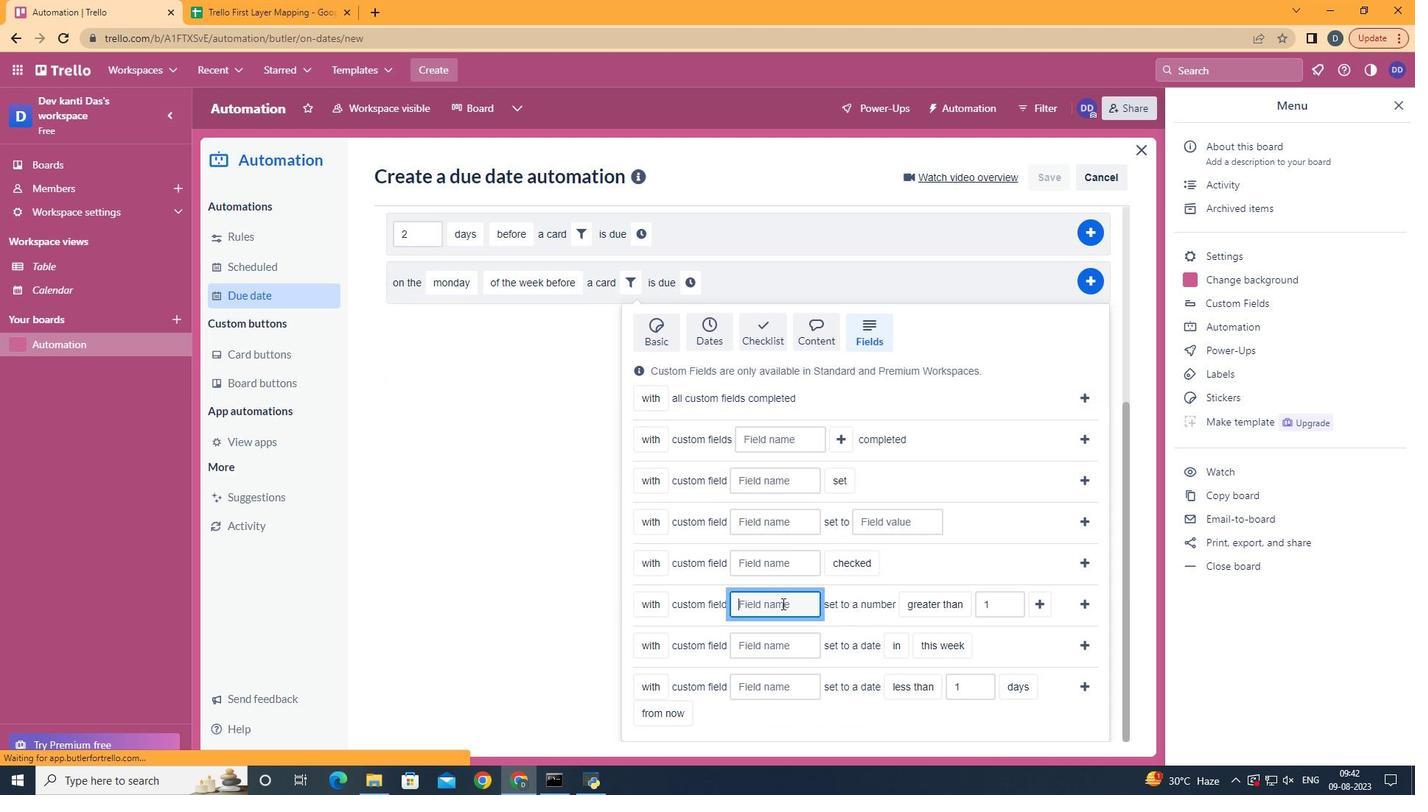 
Action: Key pressed <Key.shift>Resume
Screenshot: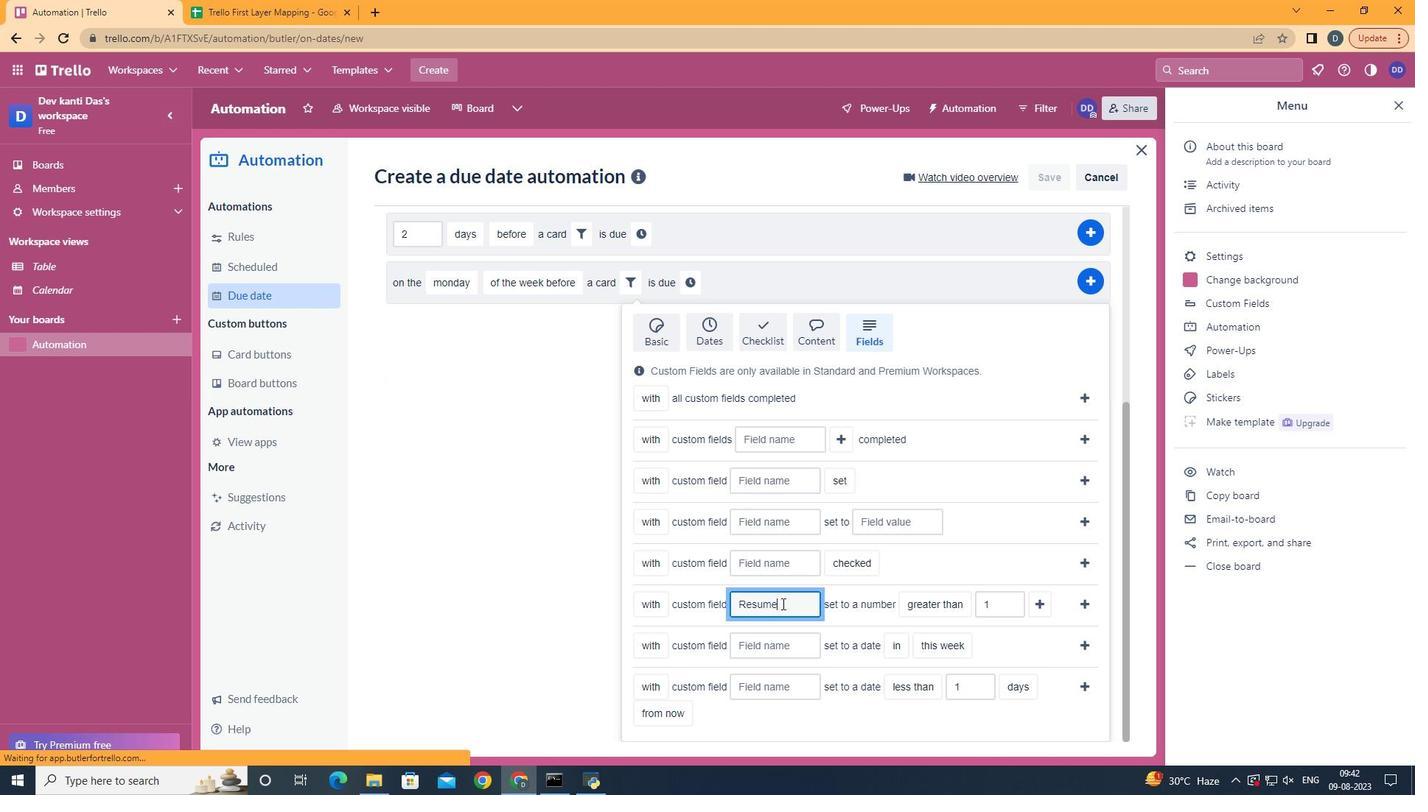 
Action: Mouse moved to (928, 633)
Screenshot: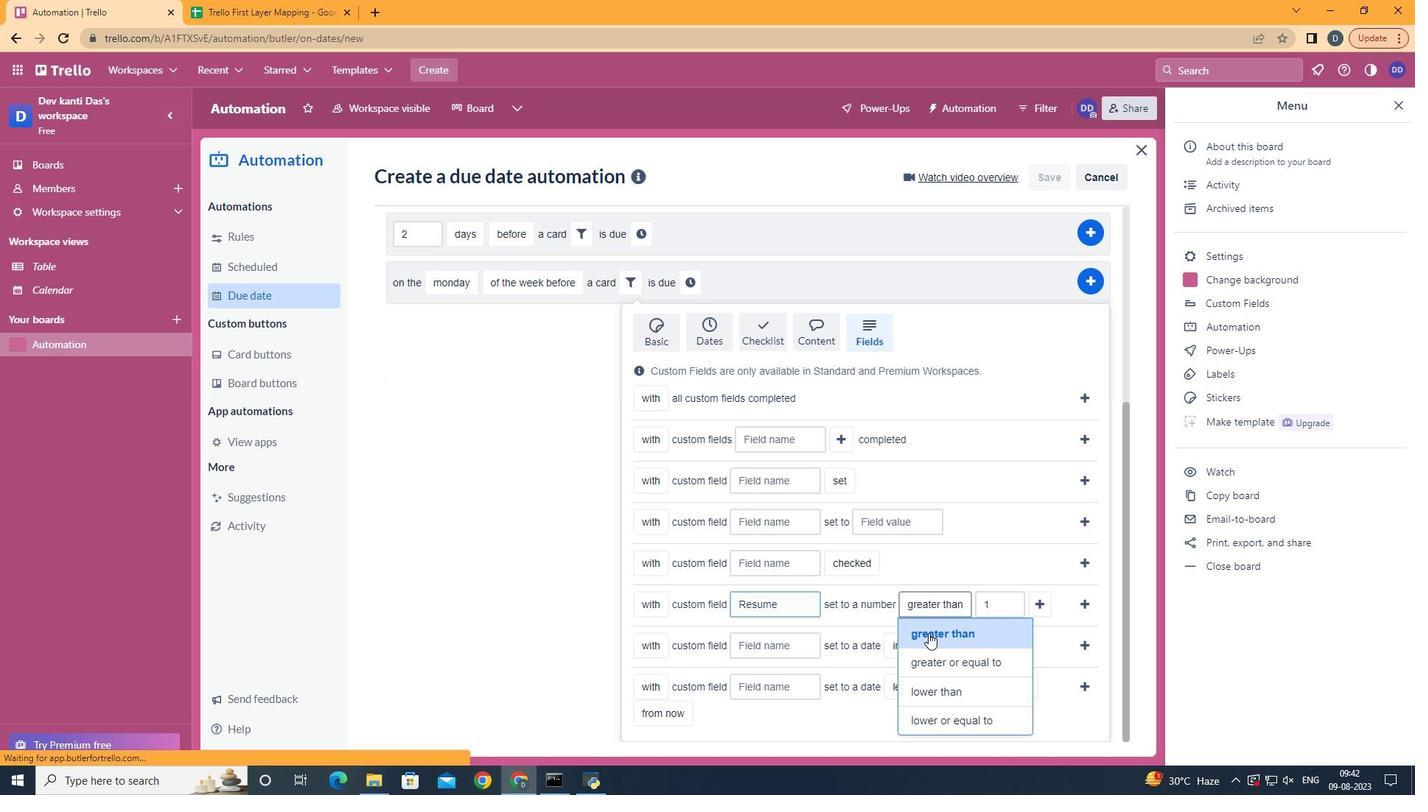
Action: Mouse pressed left at (928, 633)
Screenshot: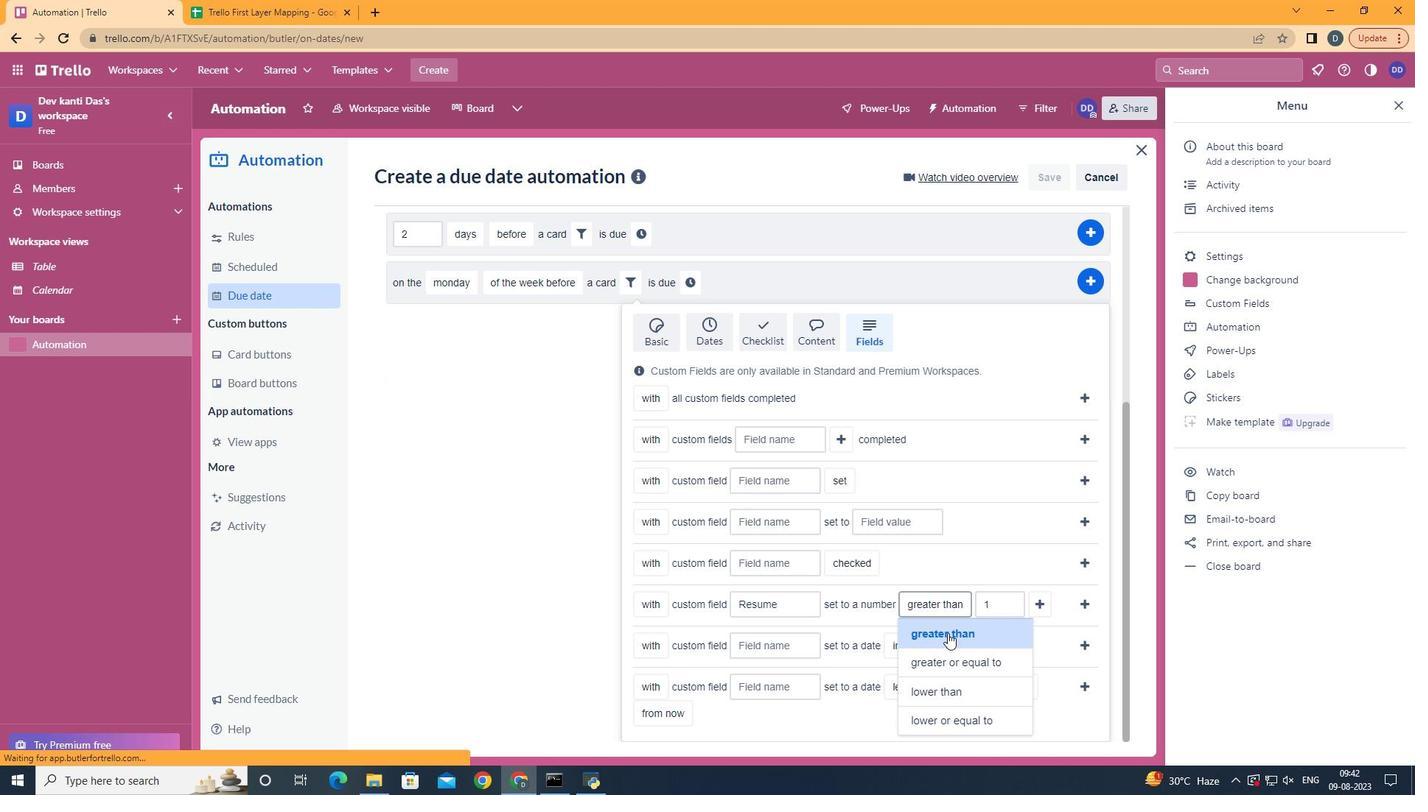 
Action: Mouse moved to (1047, 609)
Screenshot: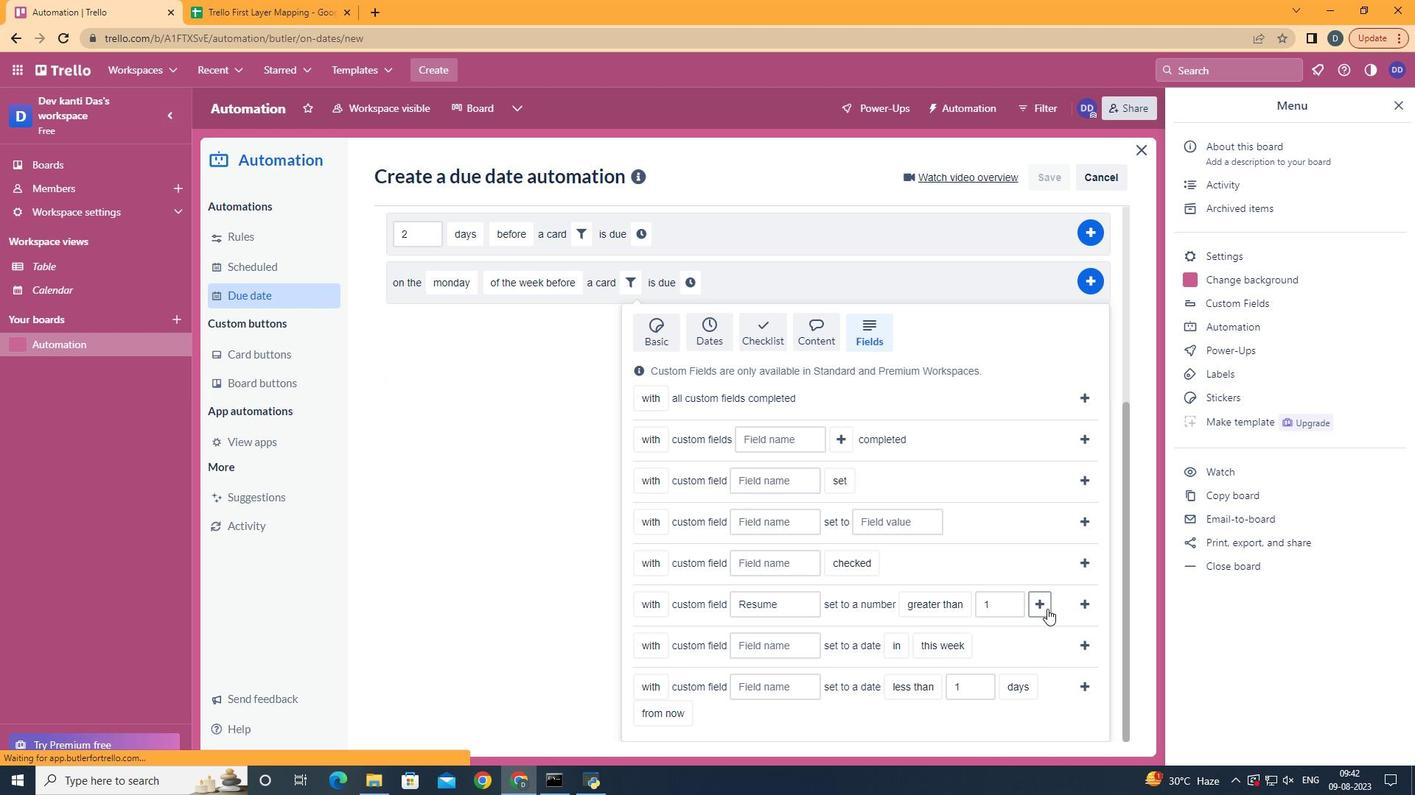 
Action: Mouse pressed left at (1047, 609)
Screenshot: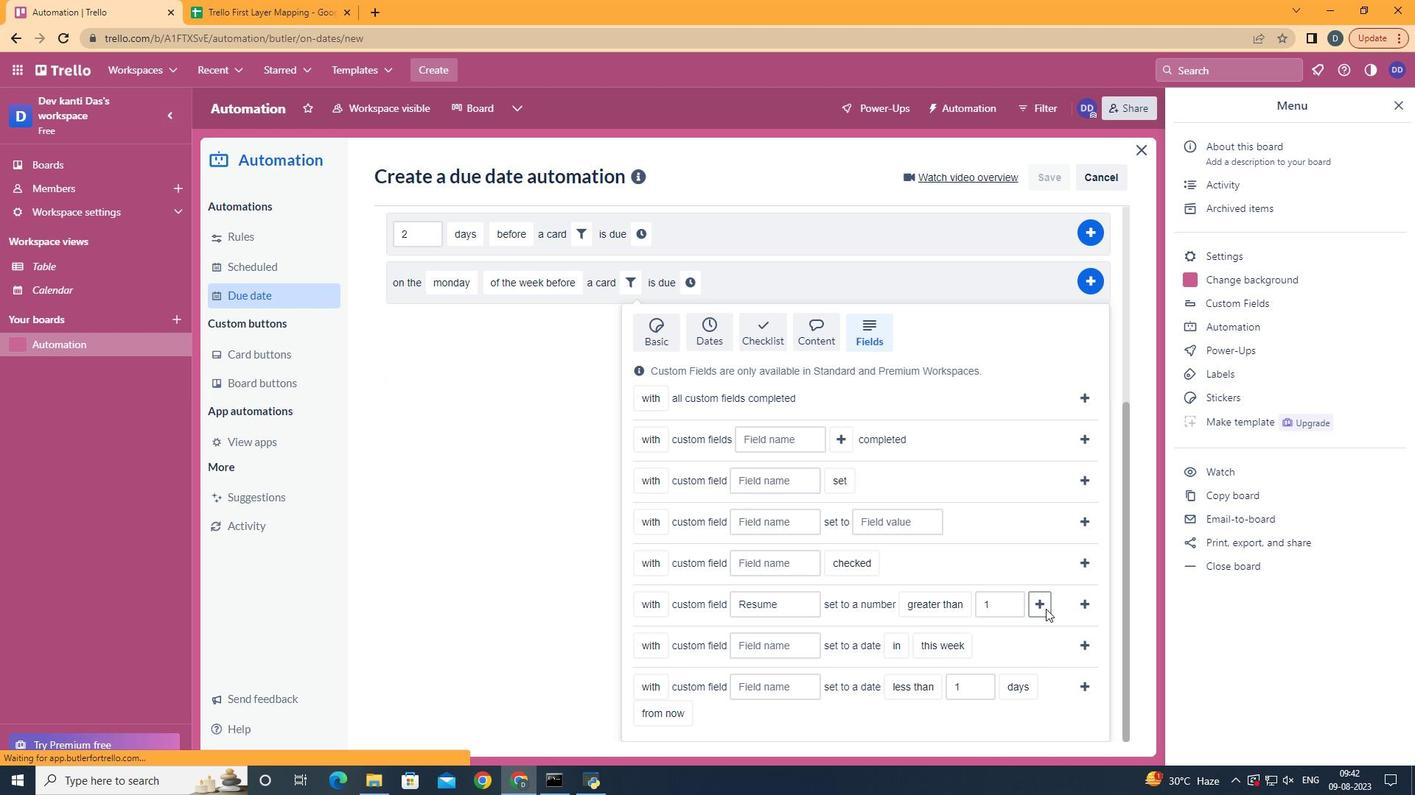 
Action: Mouse moved to (736, 575)
Screenshot: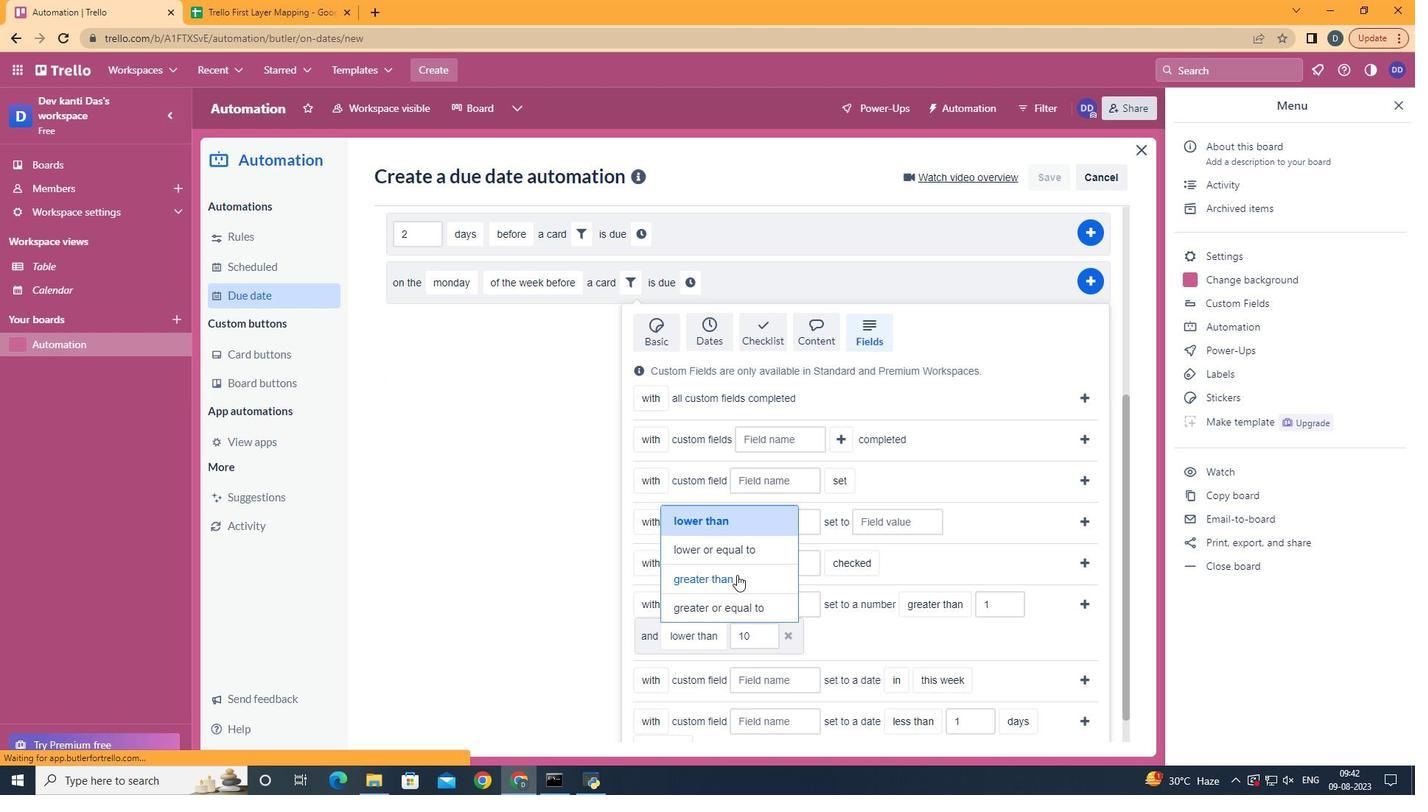 
Action: Mouse pressed left at (736, 575)
Screenshot: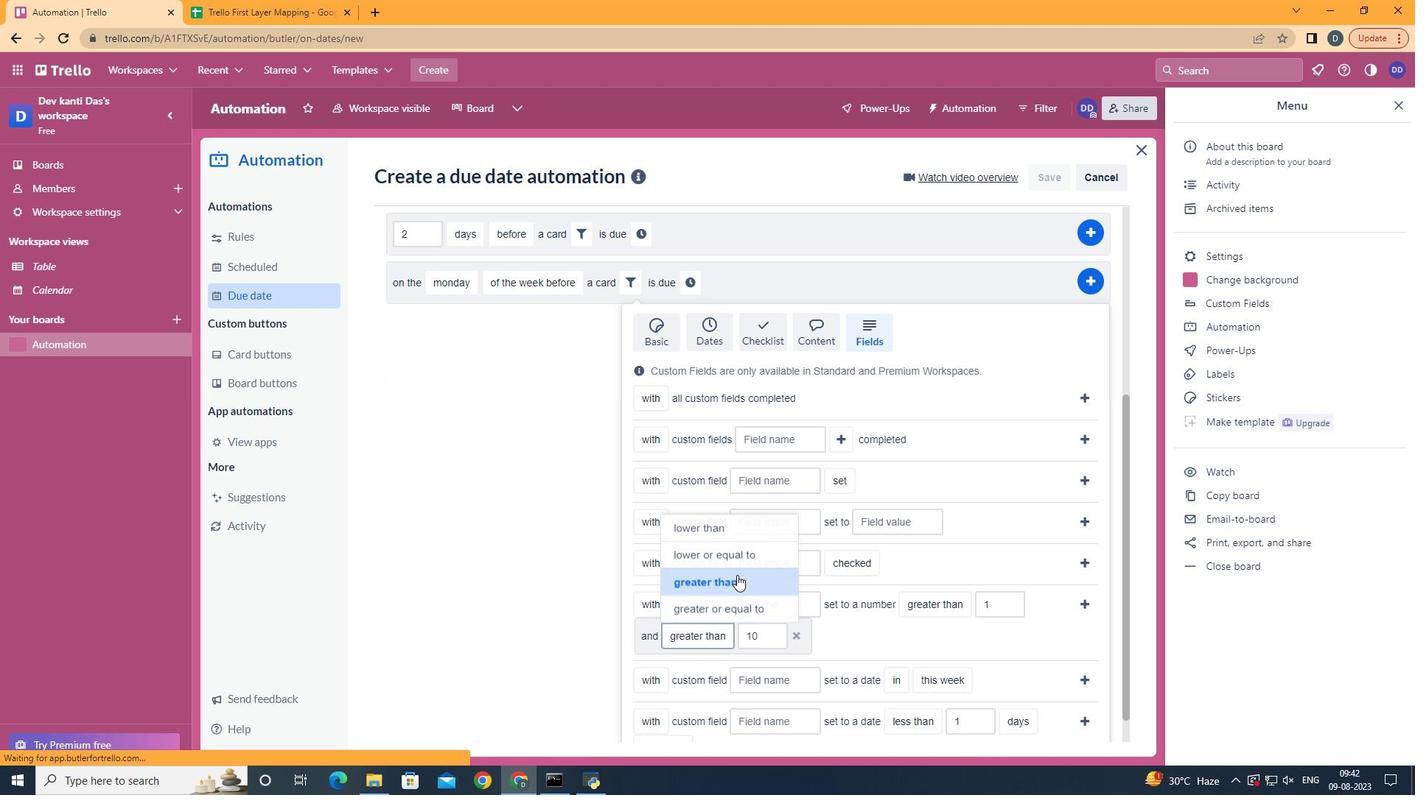 
Action: Mouse moved to (1082, 600)
Screenshot: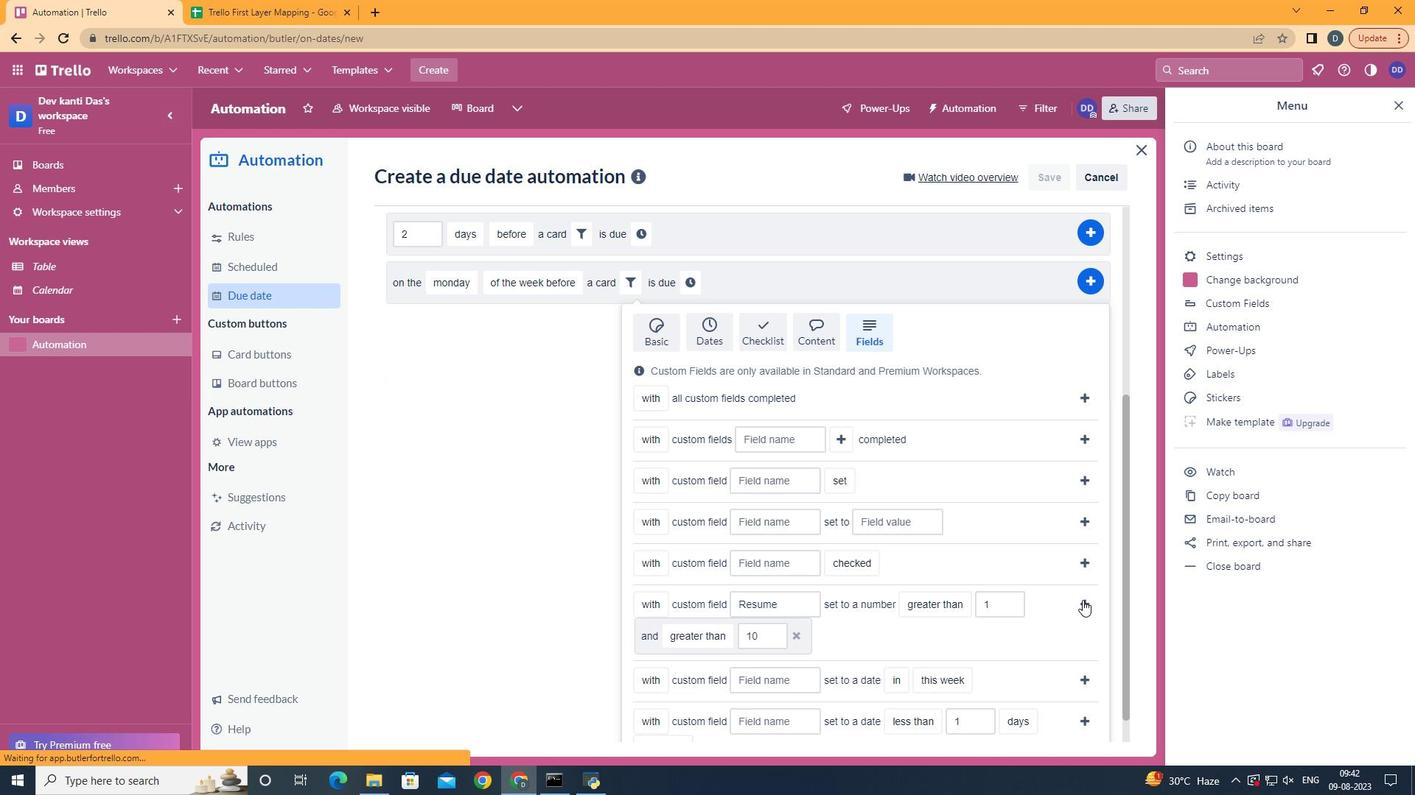 
Action: Mouse pressed left at (1082, 600)
Screenshot: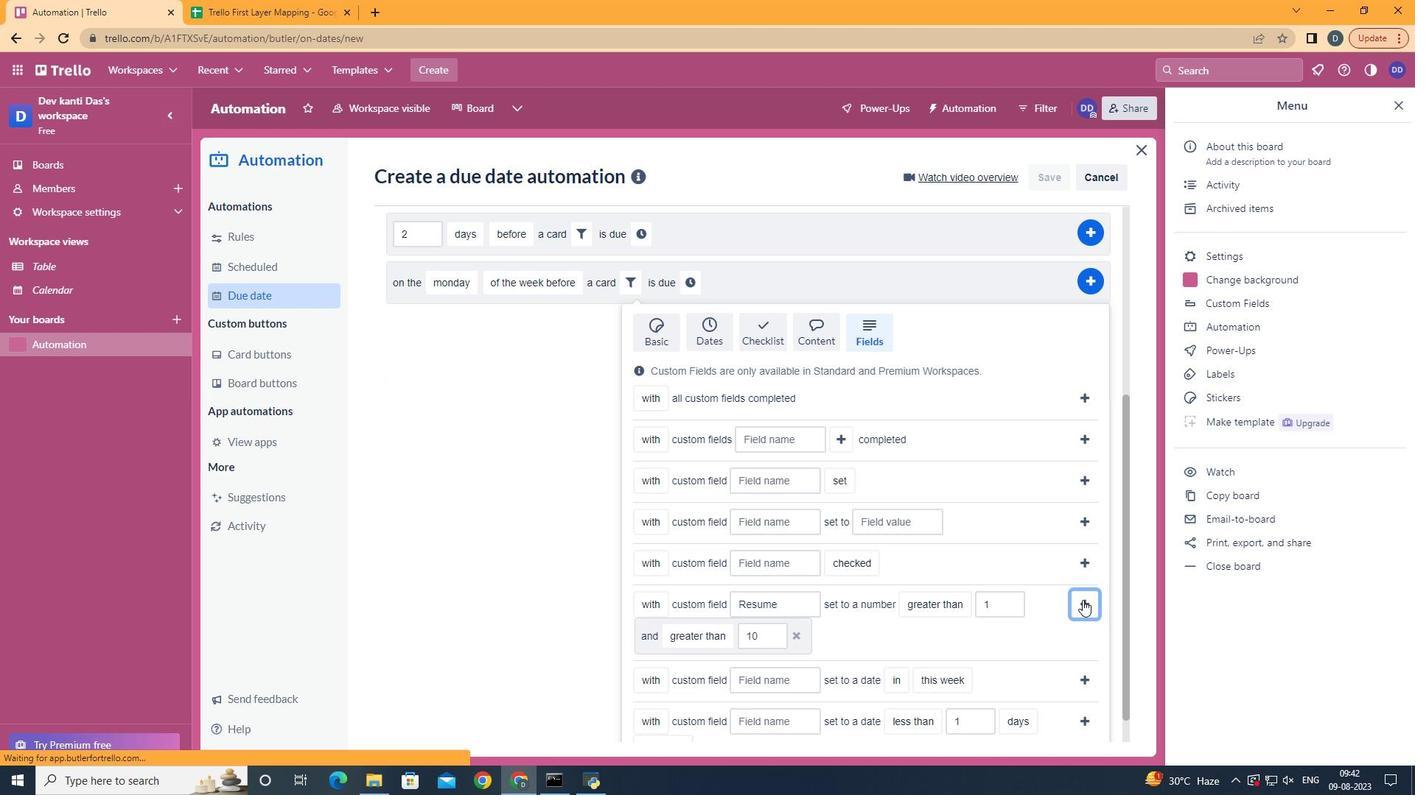 
Action: Mouse moved to (410, 611)
Screenshot: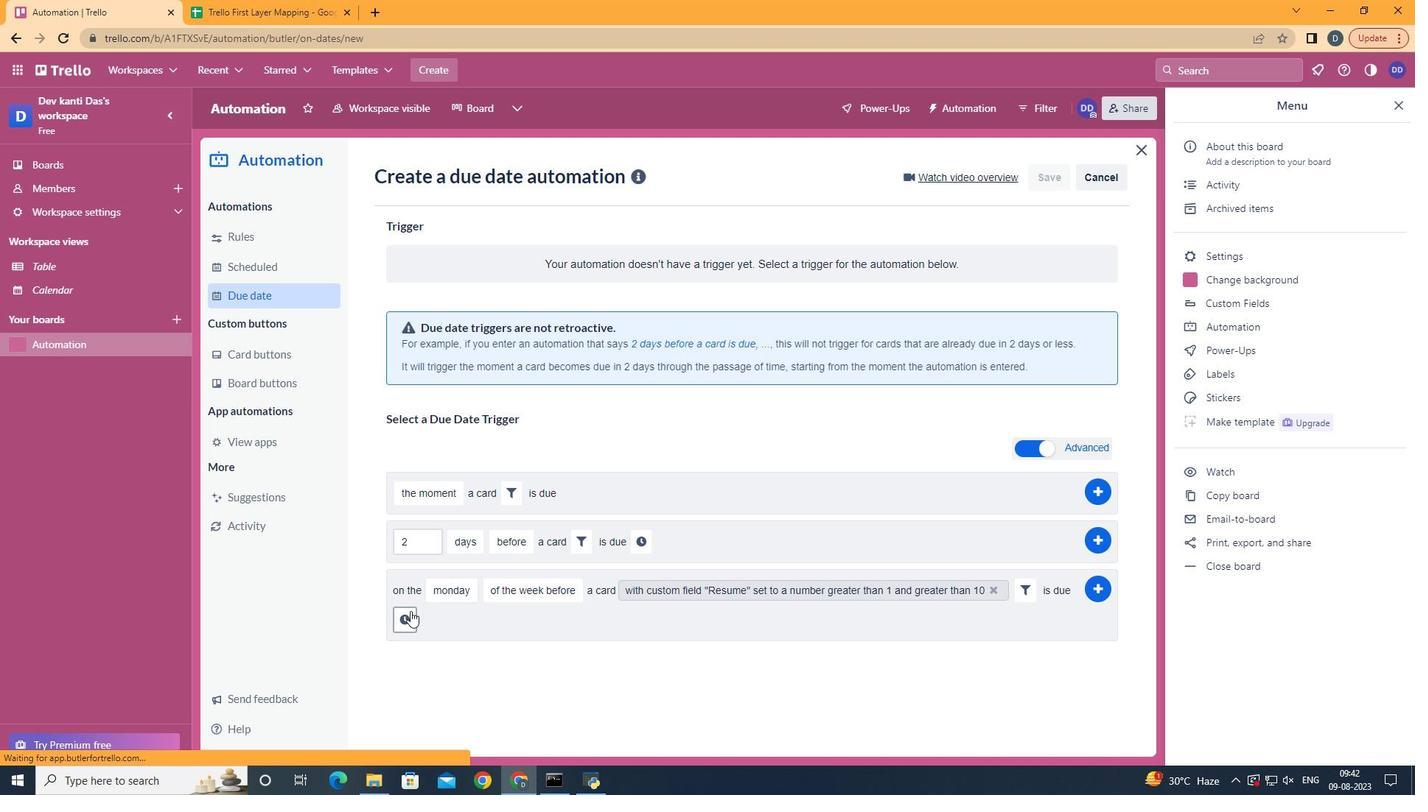 
Action: Mouse pressed left at (410, 611)
Screenshot: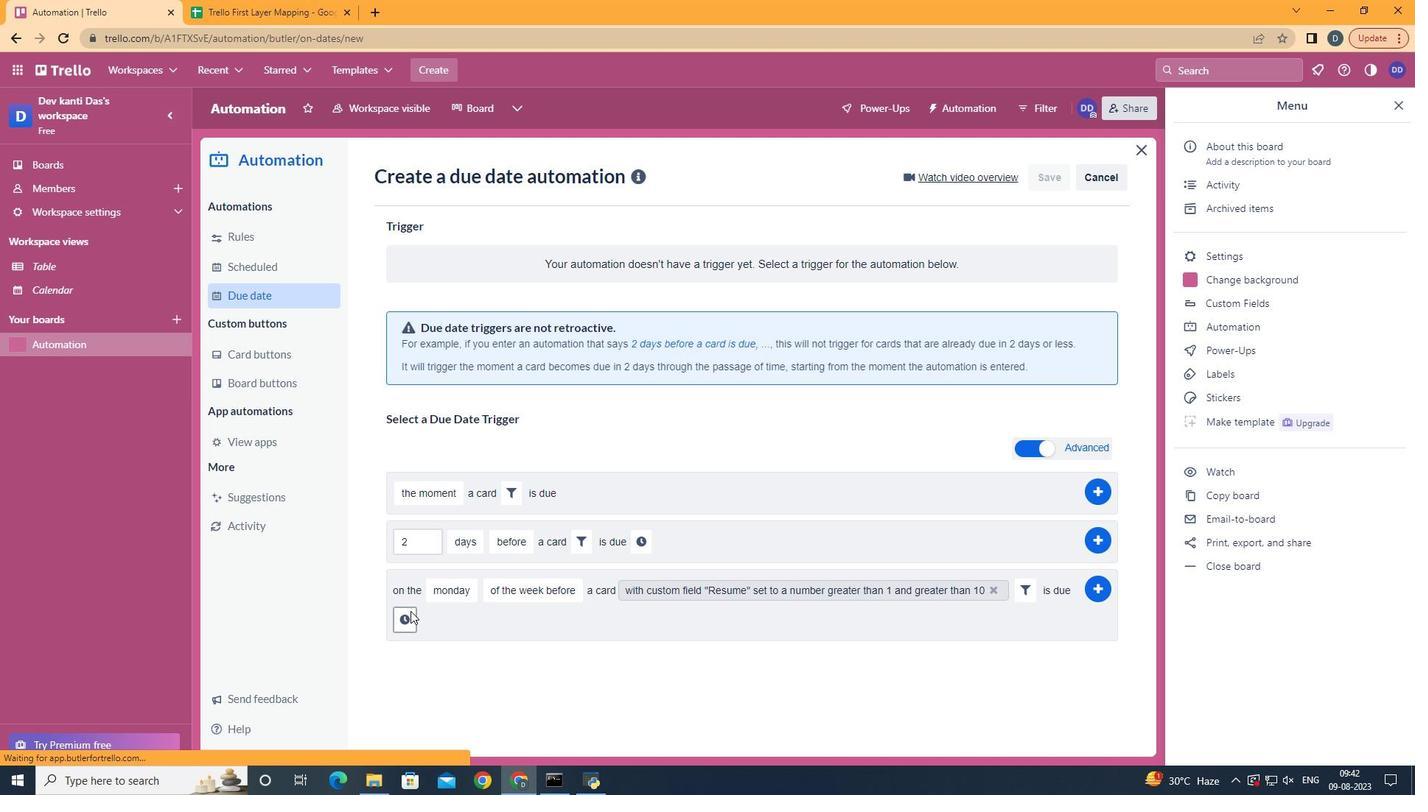 
Action: Mouse moved to (447, 615)
Screenshot: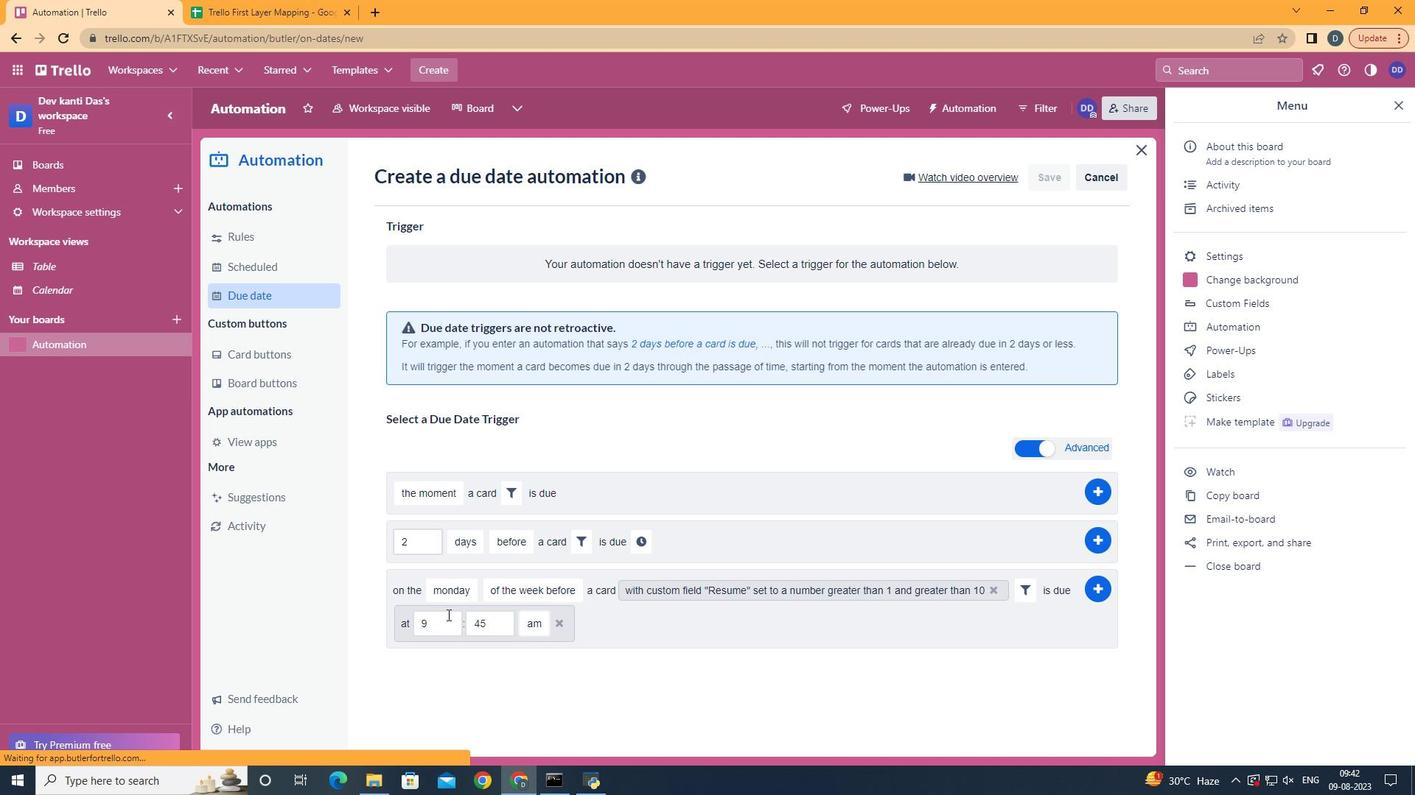 
Action: Mouse pressed left at (447, 615)
Screenshot: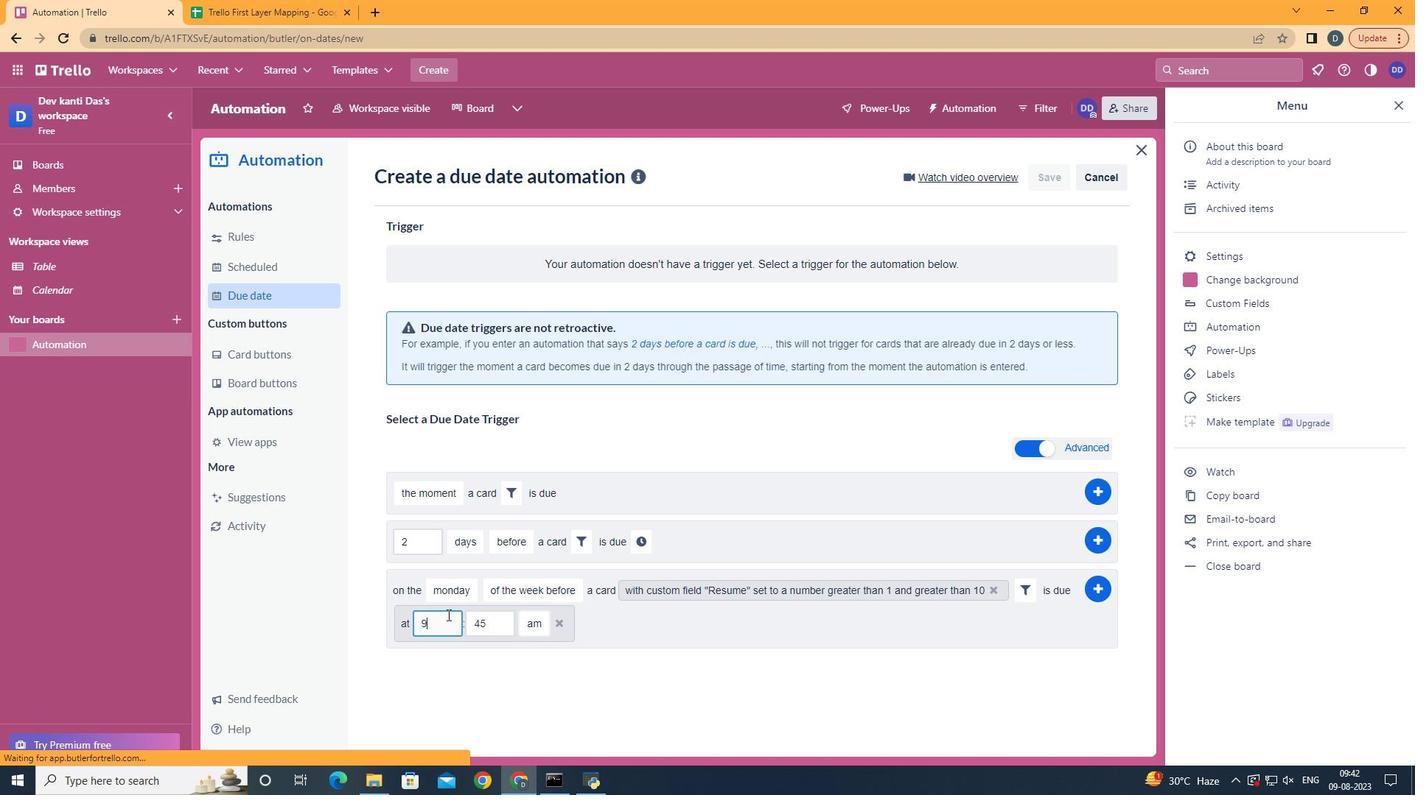 
Action: Key pressed <Key.backspace>11
Screenshot: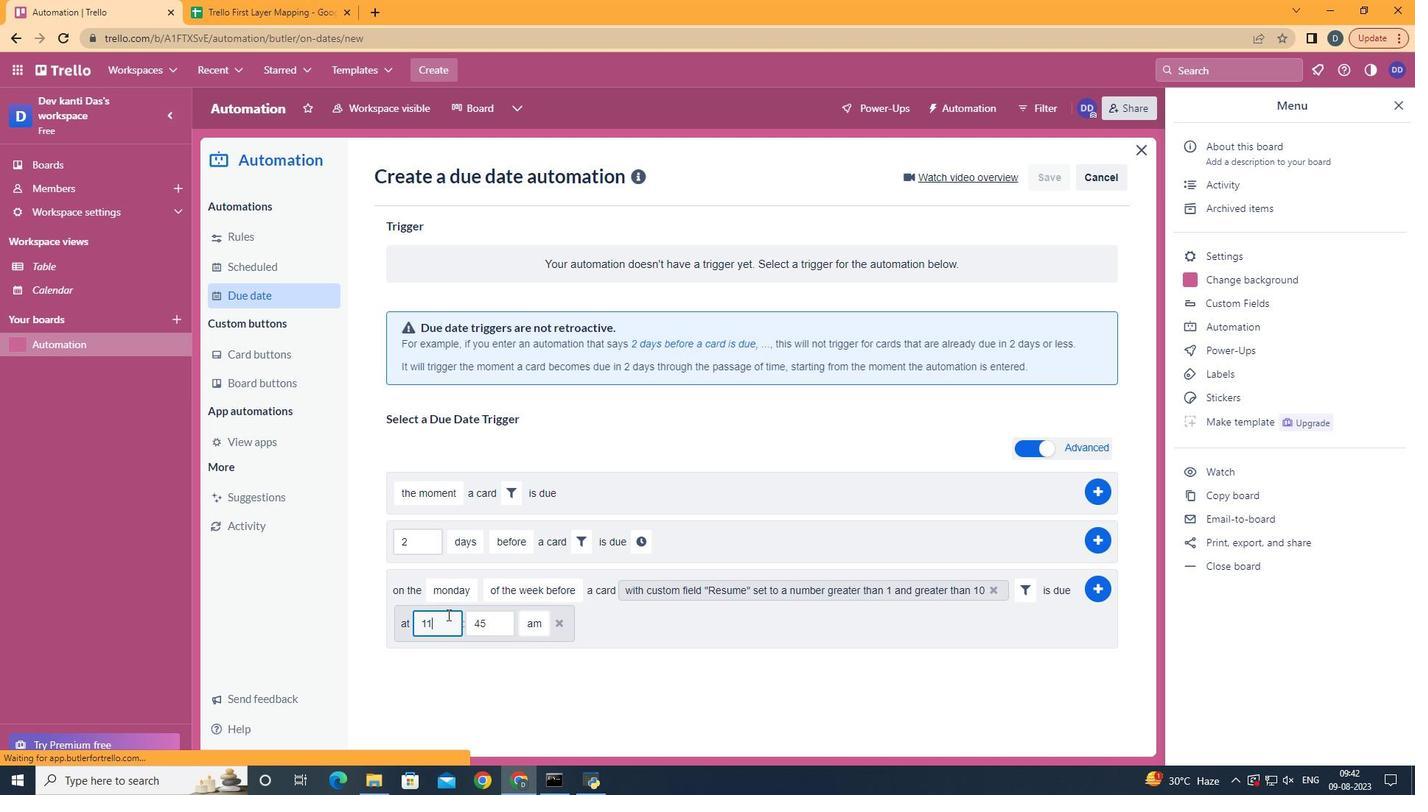 
Action: Mouse moved to (512, 627)
Screenshot: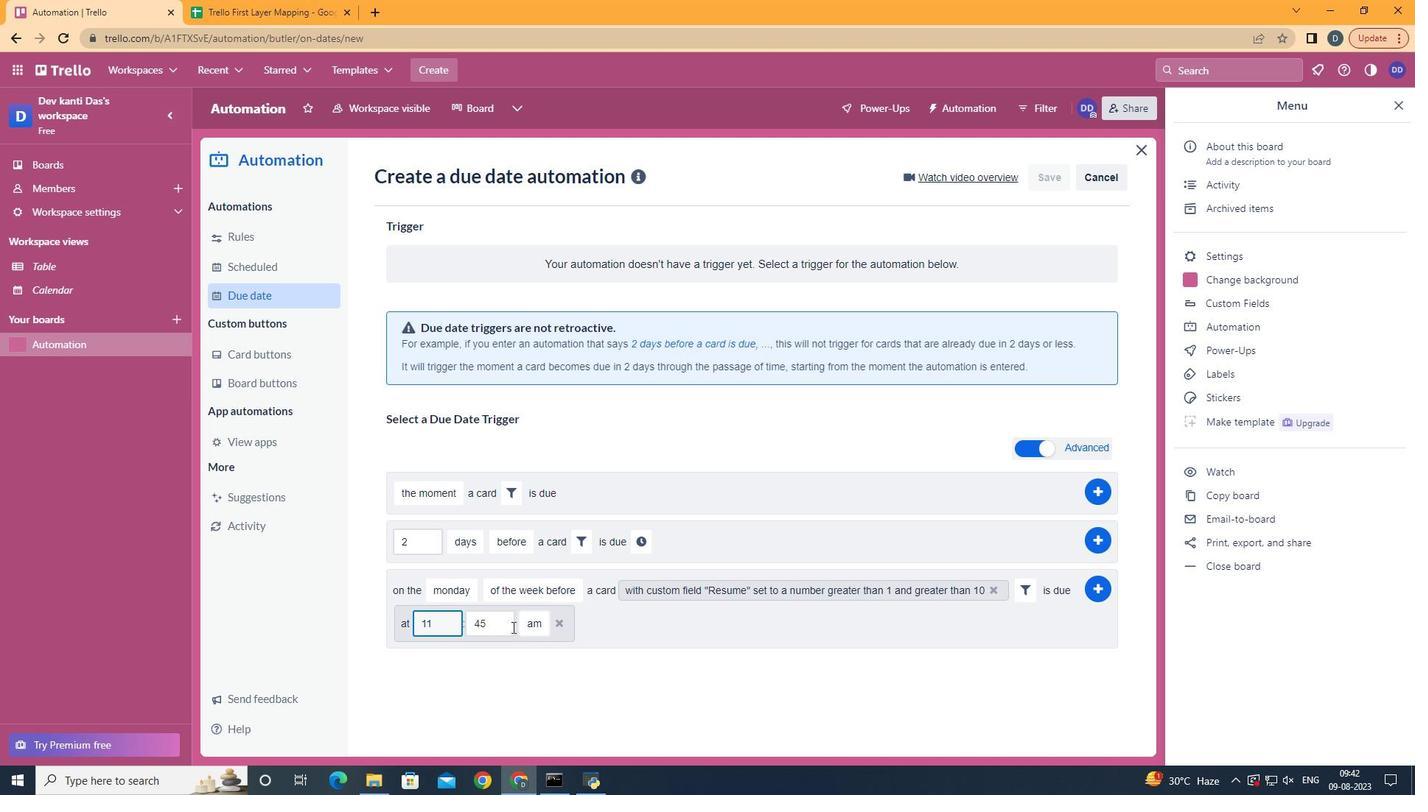 
Action: Mouse pressed left at (512, 627)
Screenshot: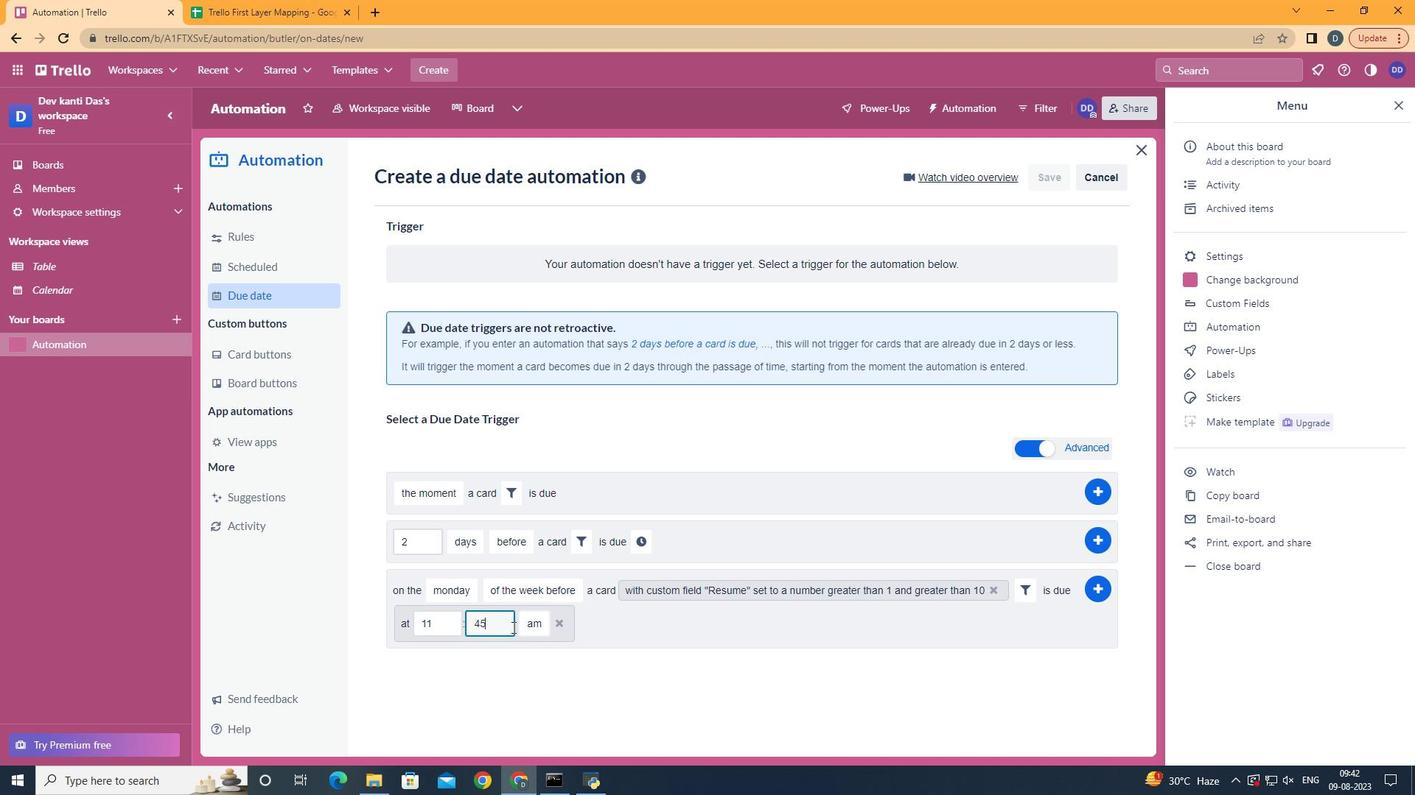 
Action: Key pressed <Key.backspace><Key.backspace>00
Screenshot: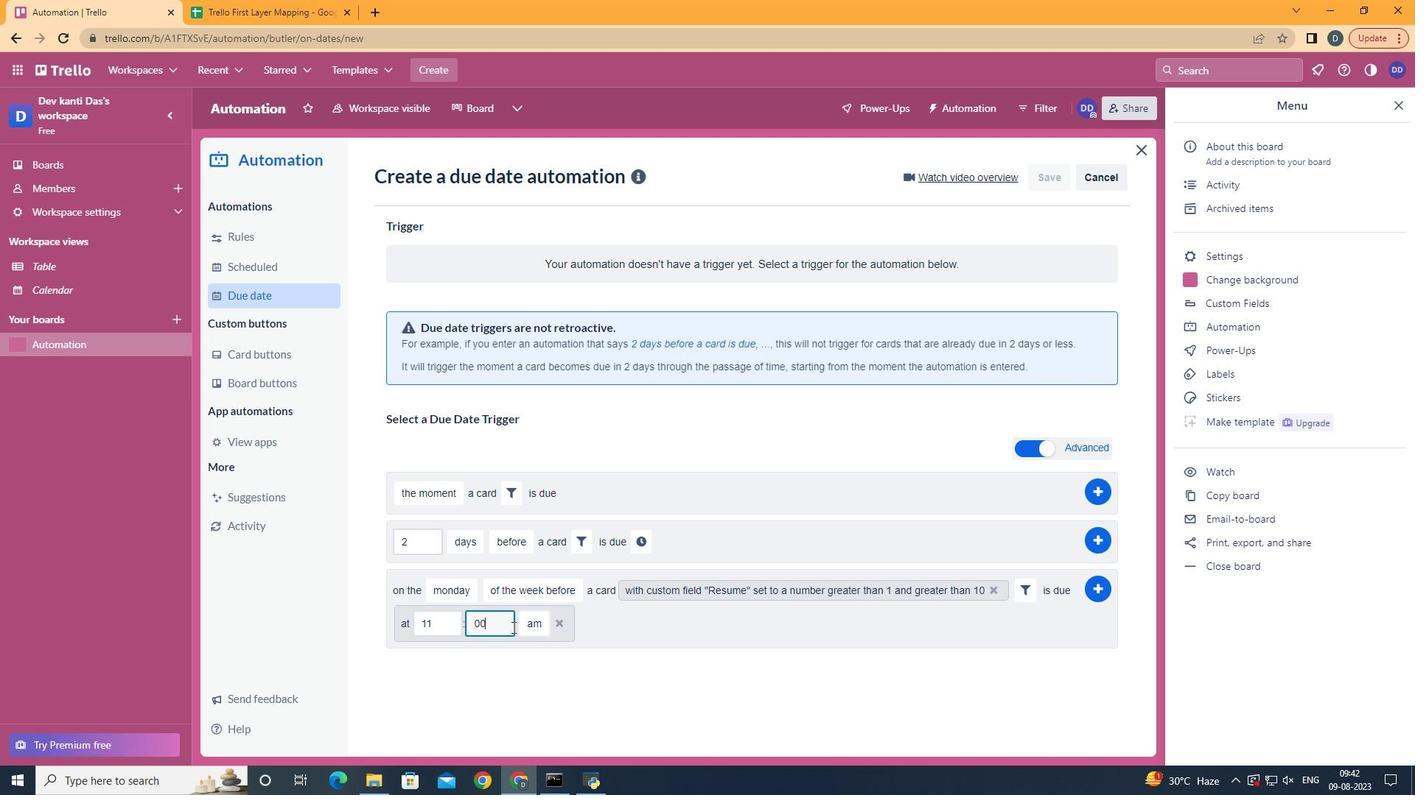 
Action: Mouse moved to (1107, 596)
Screenshot: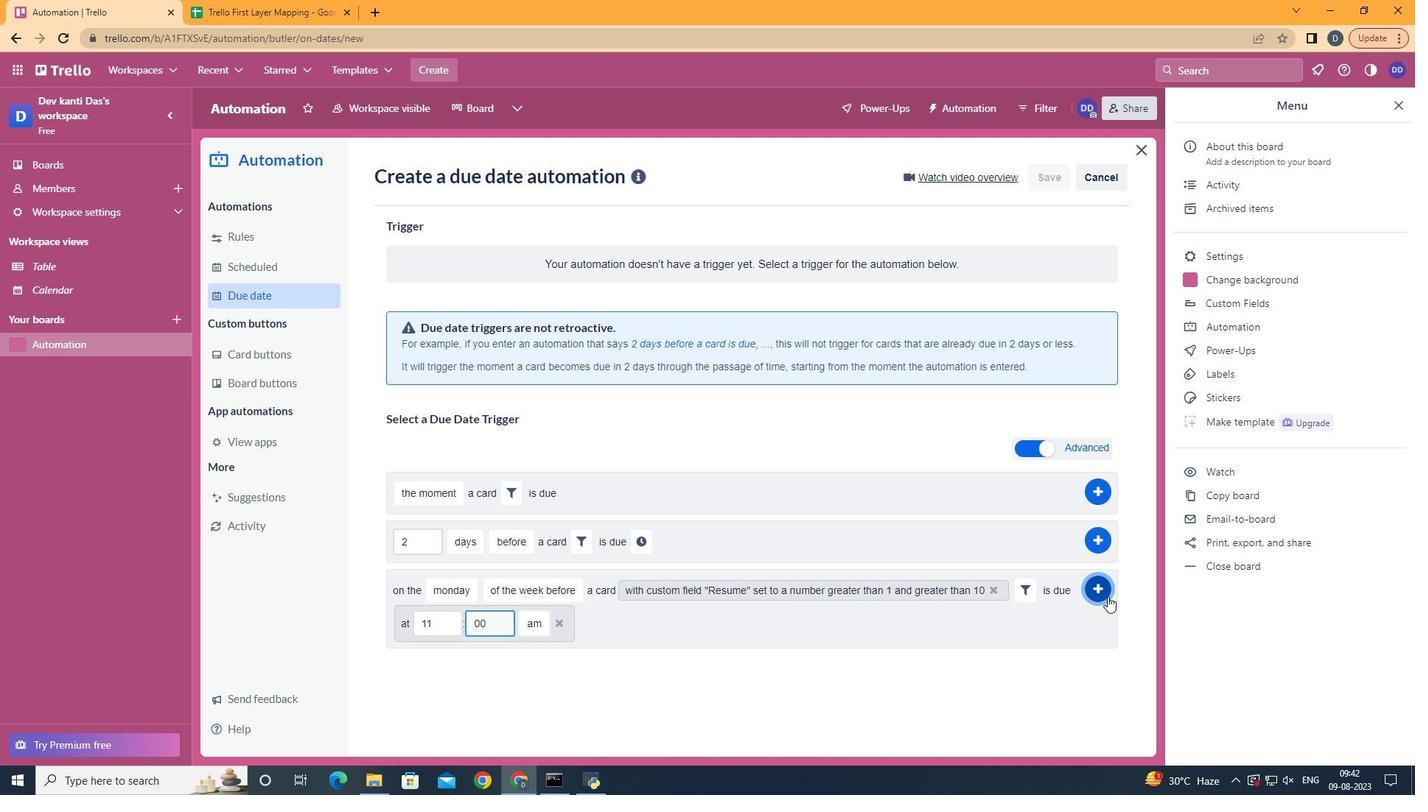 
Action: Mouse pressed left at (1107, 596)
Screenshot: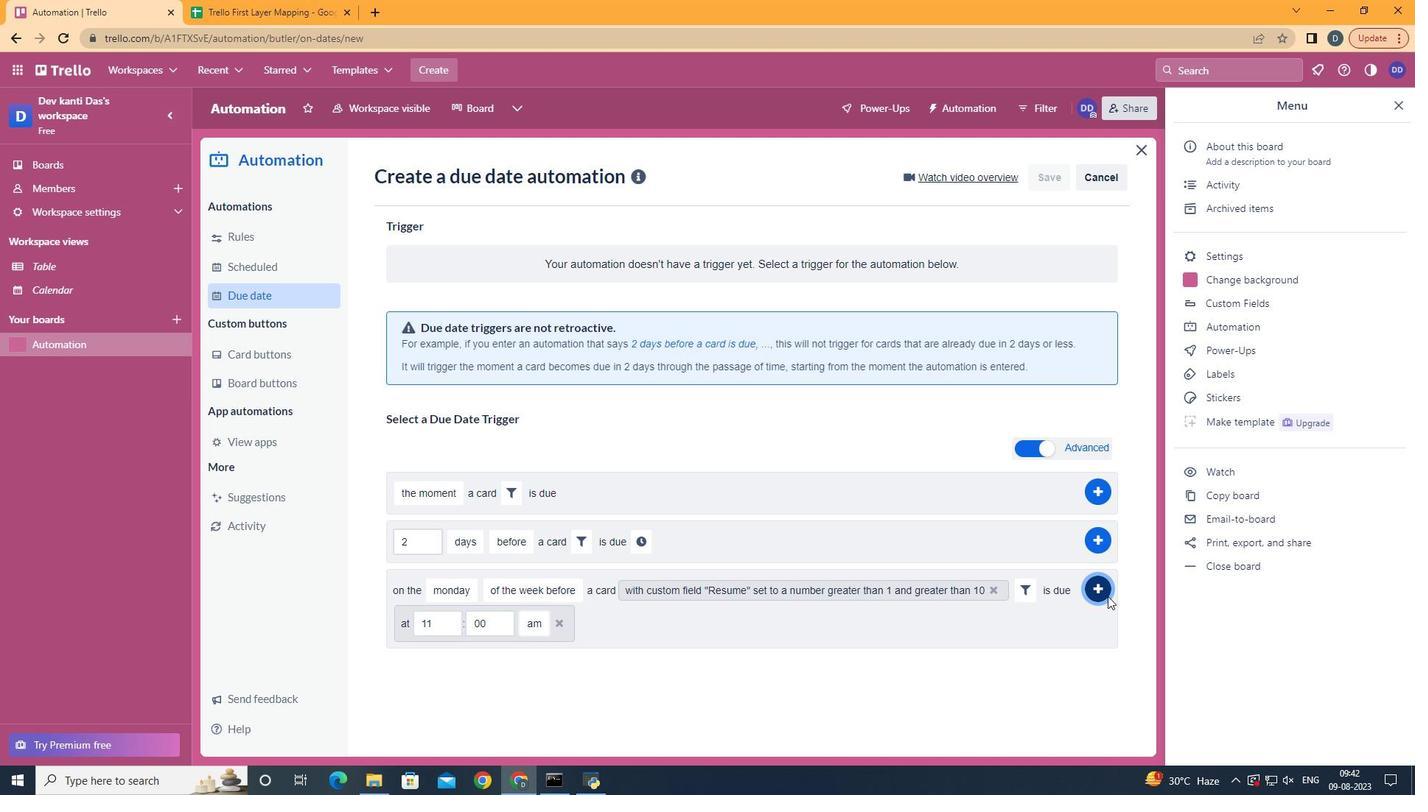 
Action: Mouse moved to (724, 314)
Screenshot: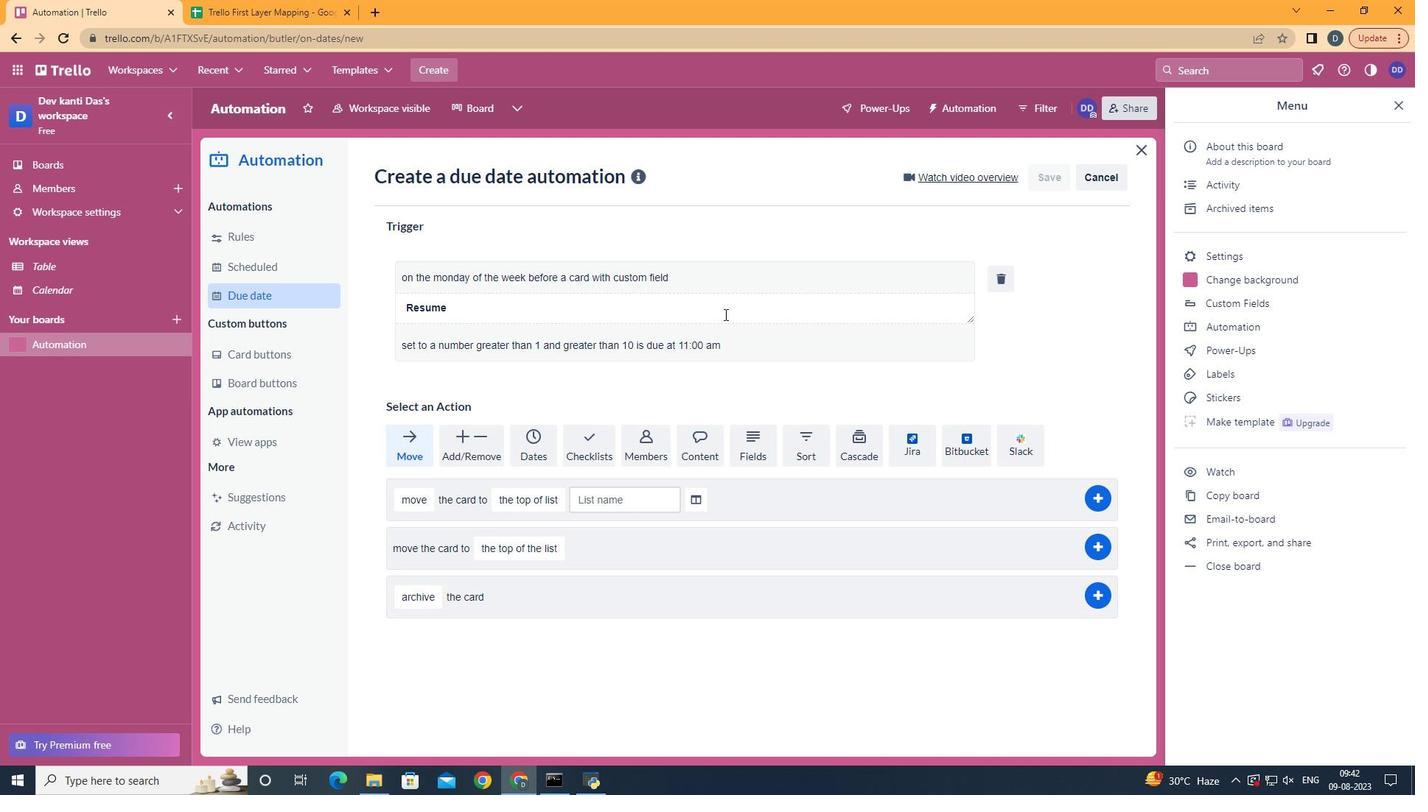 
